 Task: Create a due date automation trigger when advanced on, on the tuesday of the week before a card is due add fields without custom field "Resume" set at 11:00 AM.
Action: Mouse moved to (1153, 92)
Screenshot: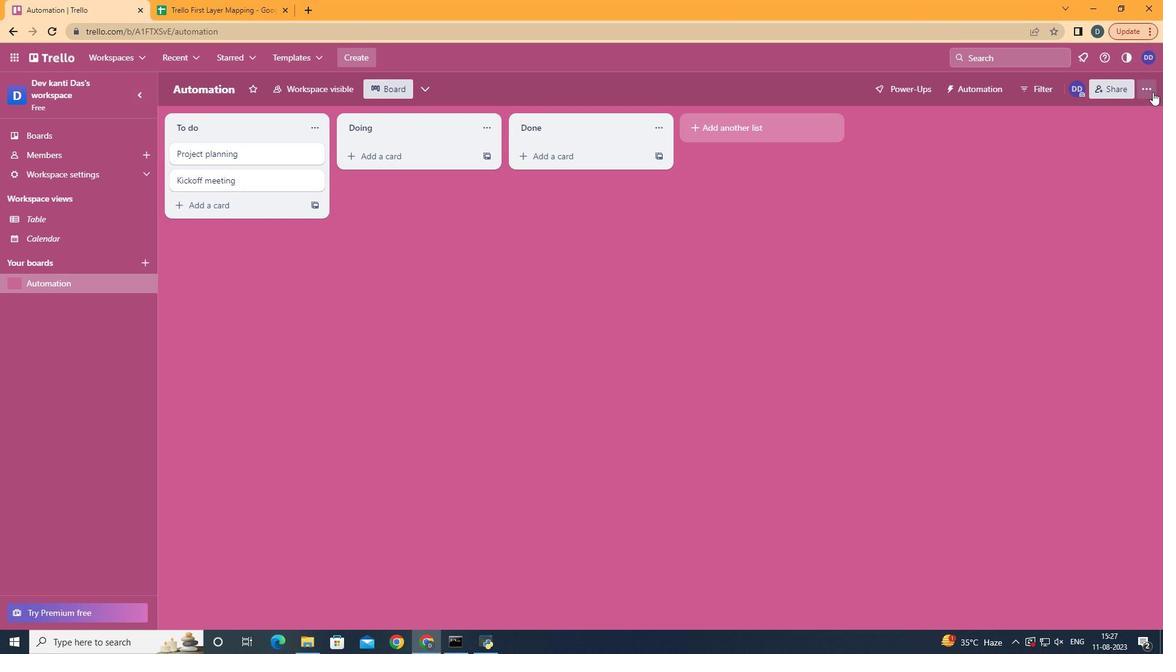 
Action: Mouse pressed left at (1153, 92)
Screenshot: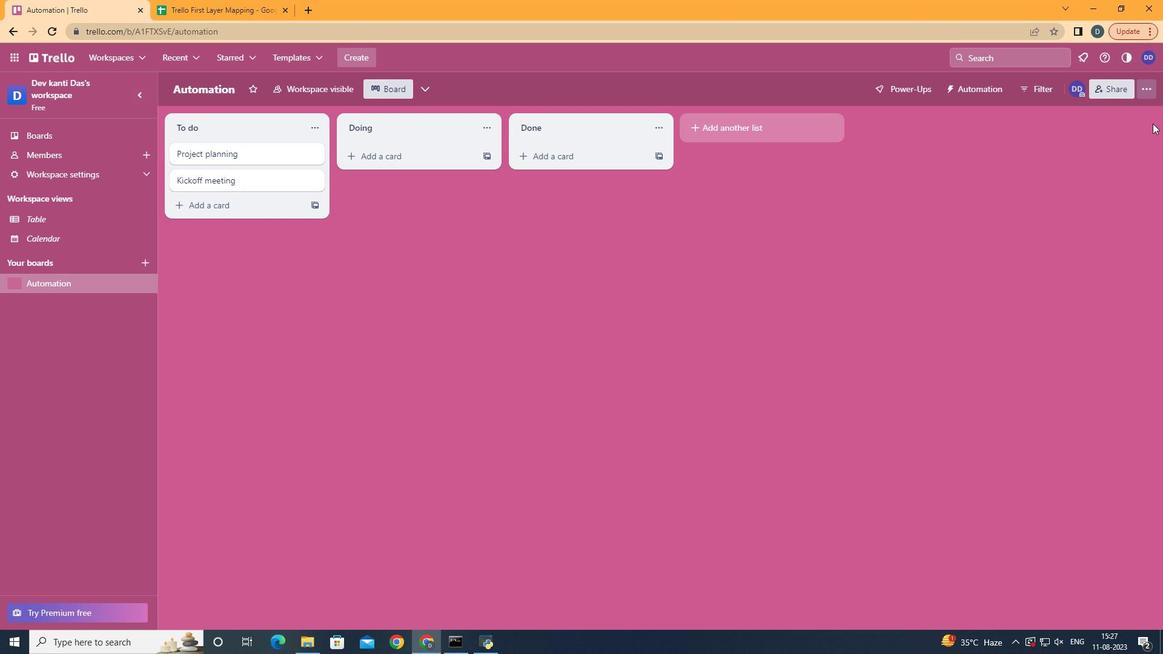 
Action: Mouse moved to (1064, 264)
Screenshot: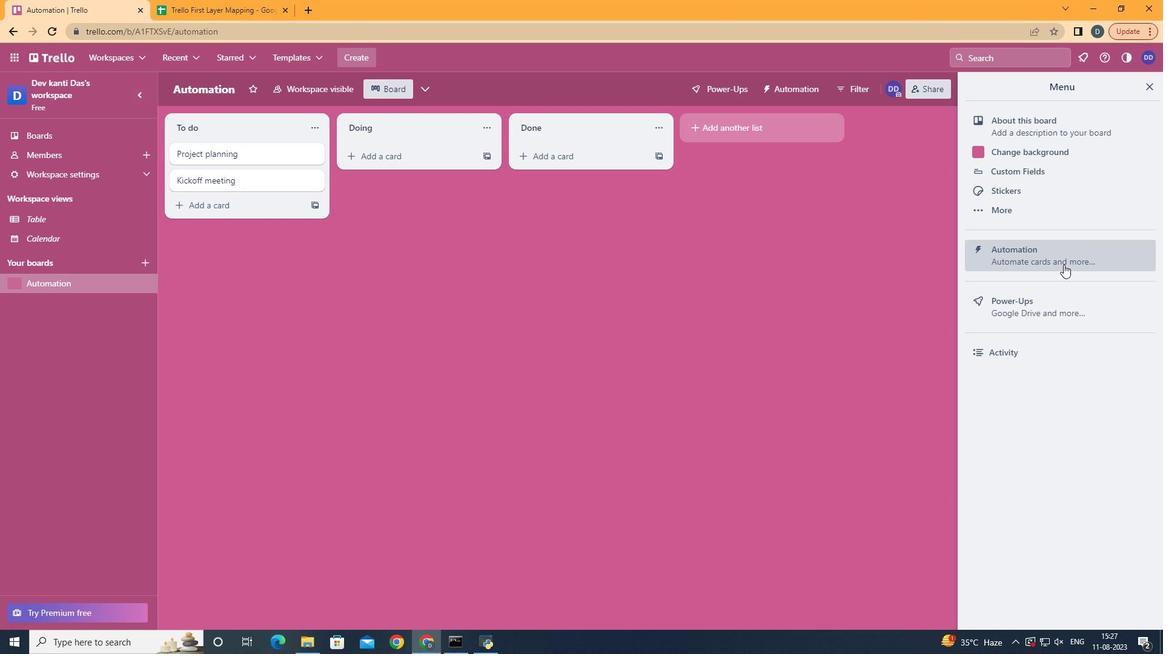 
Action: Mouse pressed left at (1064, 264)
Screenshot: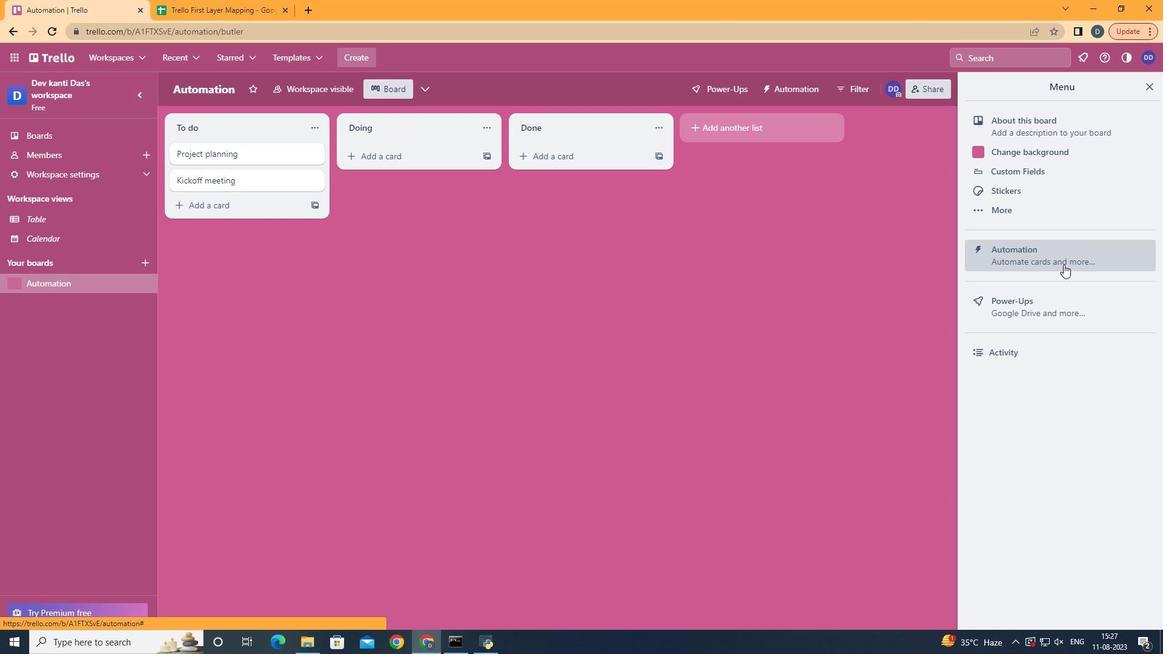 
Action: Mouse moved to (244, 245)
Screenshot: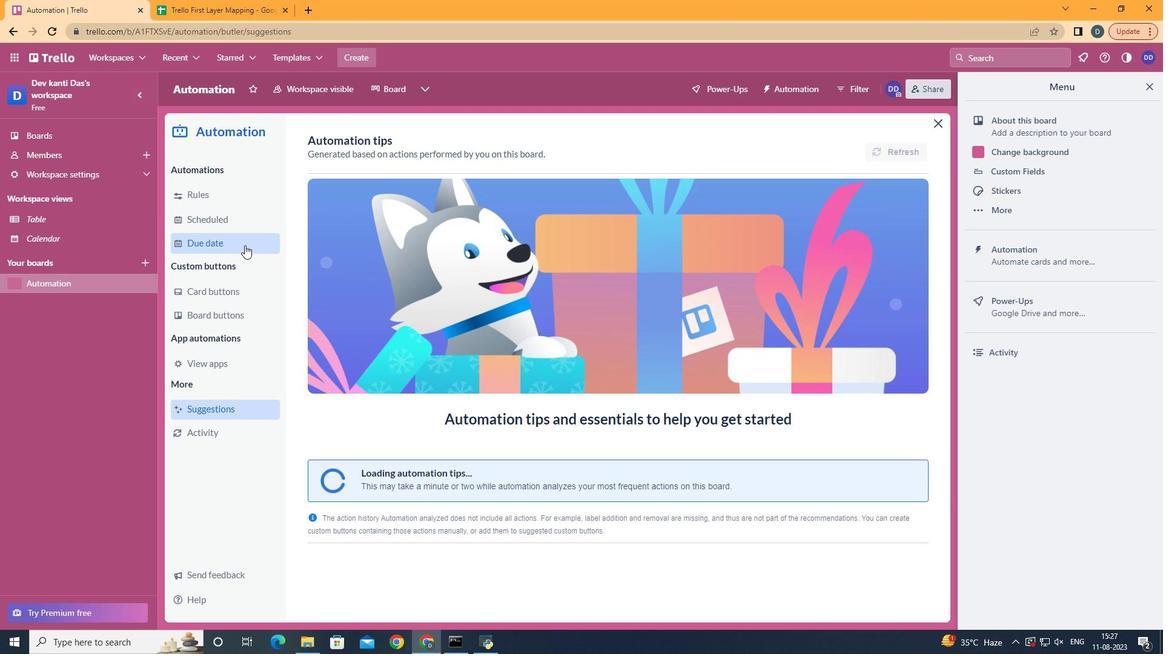 
Action: Mouse pressed left at (244, 245)
Screenshot: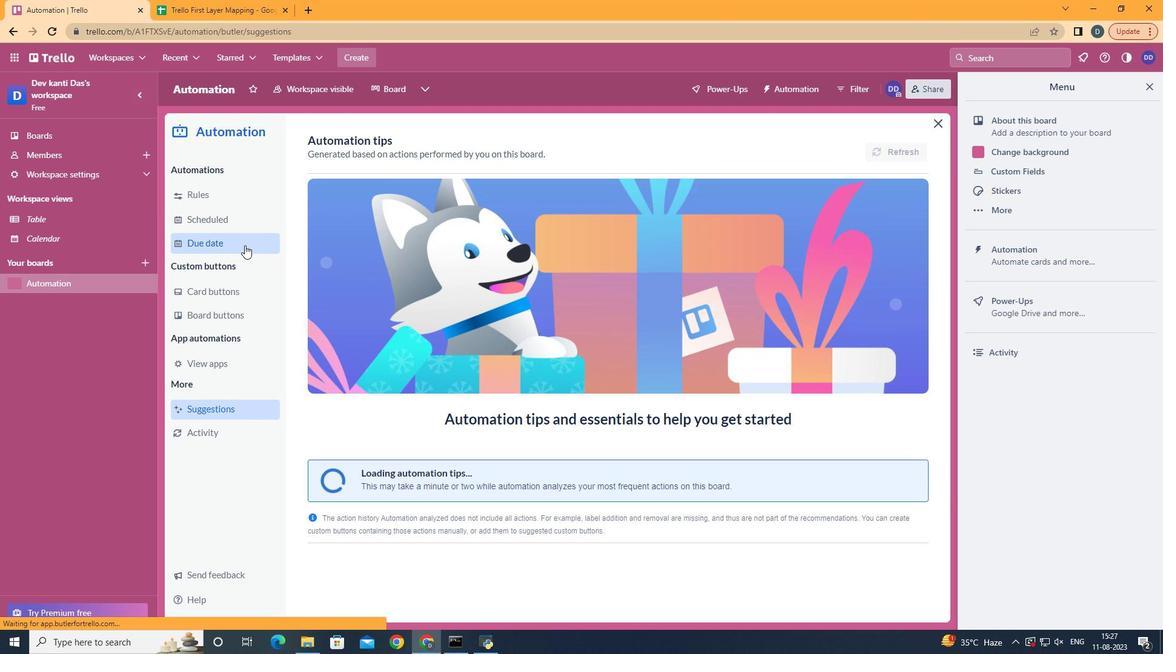 
Action: Mouse moved to (849, 144)
Screenshot: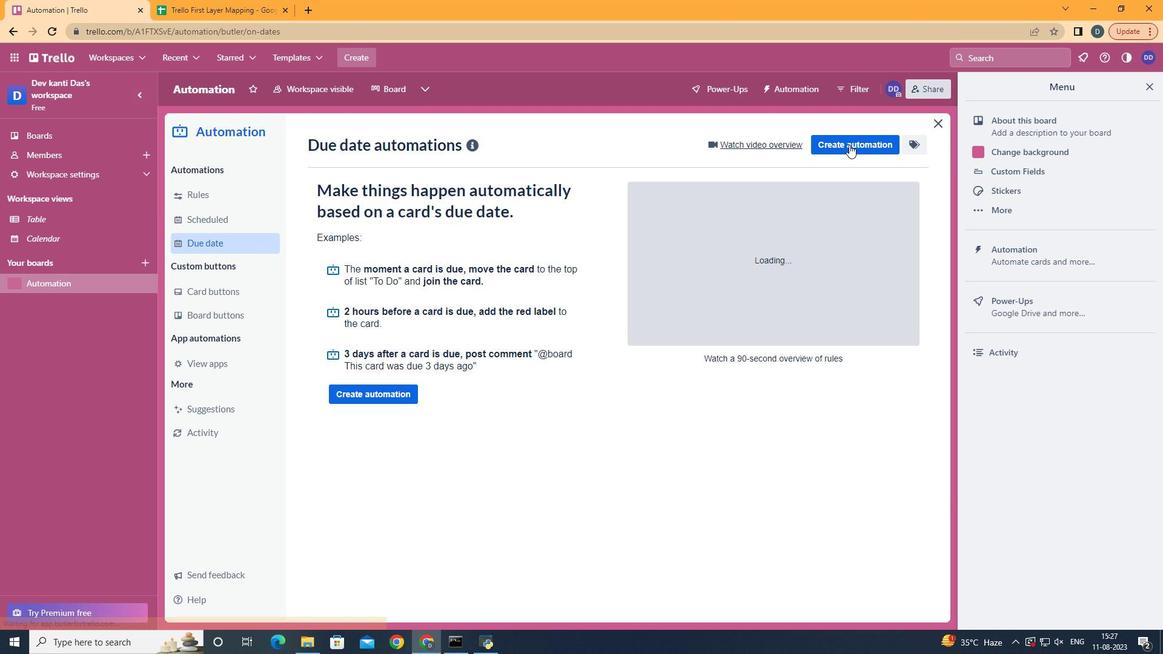 
Action: Mouse pressed left at (849, 144)
Screenshot: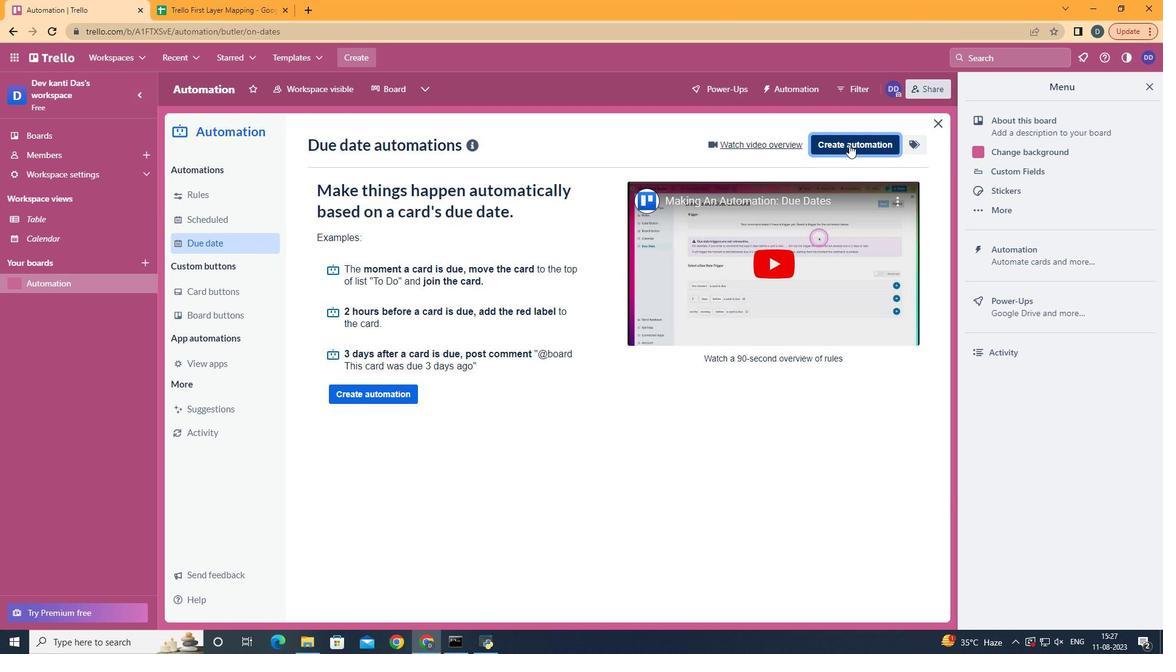 
Action: Mouse moved to (626, 257)
Screenshot: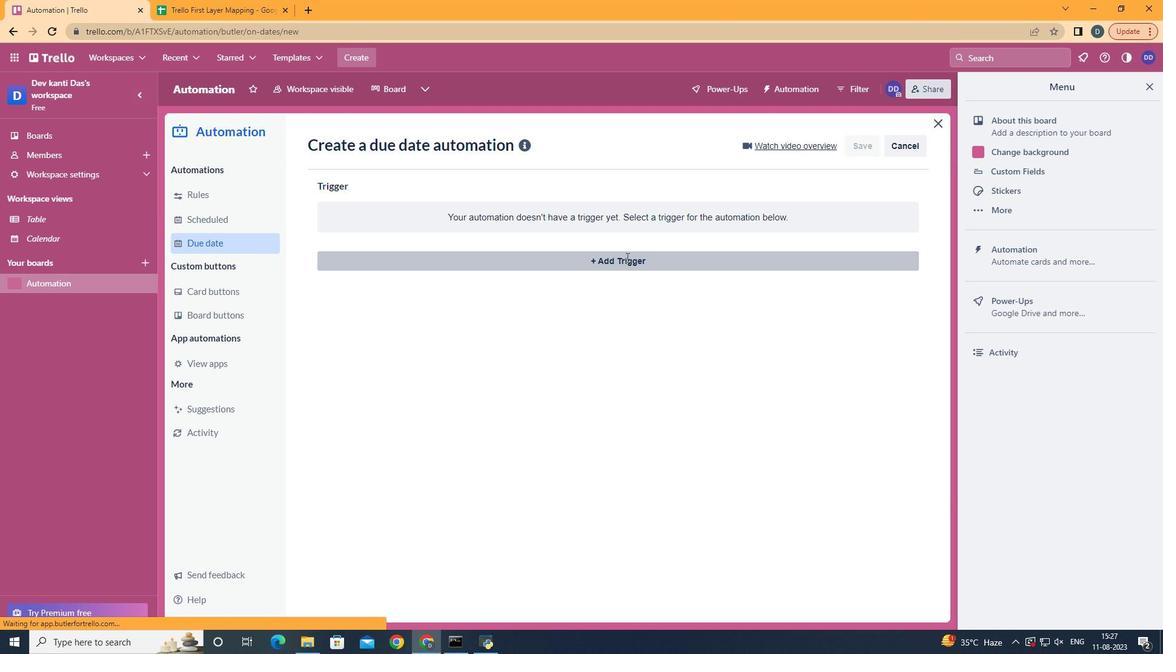 
Action: Mouse pressed left at (626, 257)
Screenshot: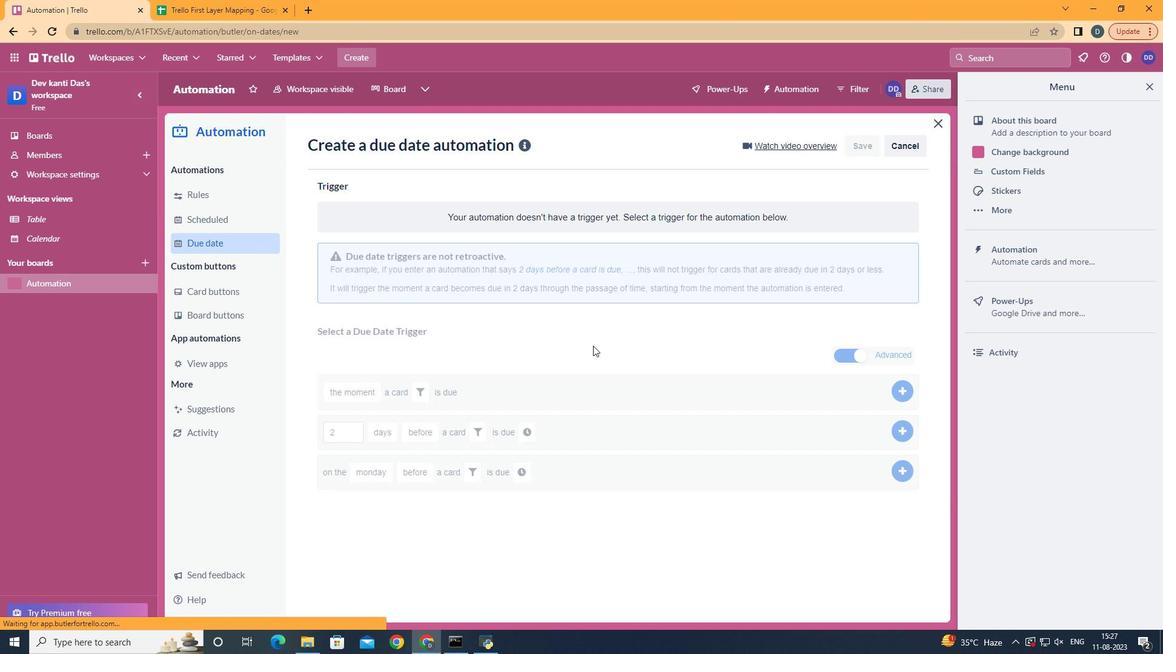 
Action: Mouse moved to (402, 346)
Screenshot: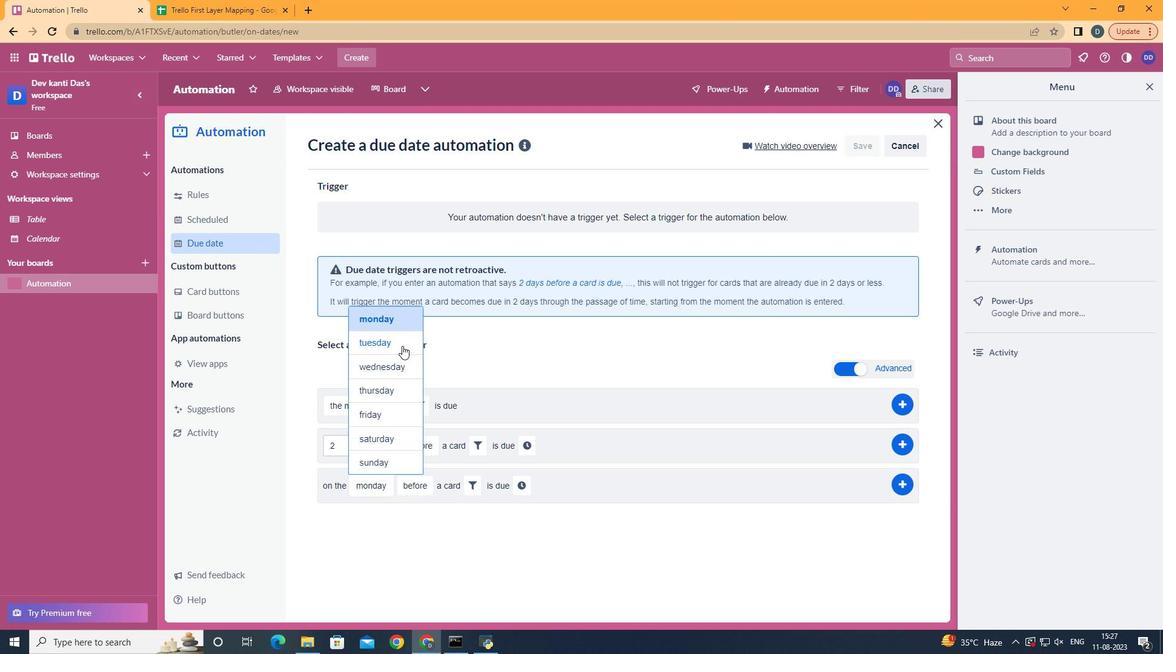 
Action: Mouse pressed left at (402, 346)
Screenshot: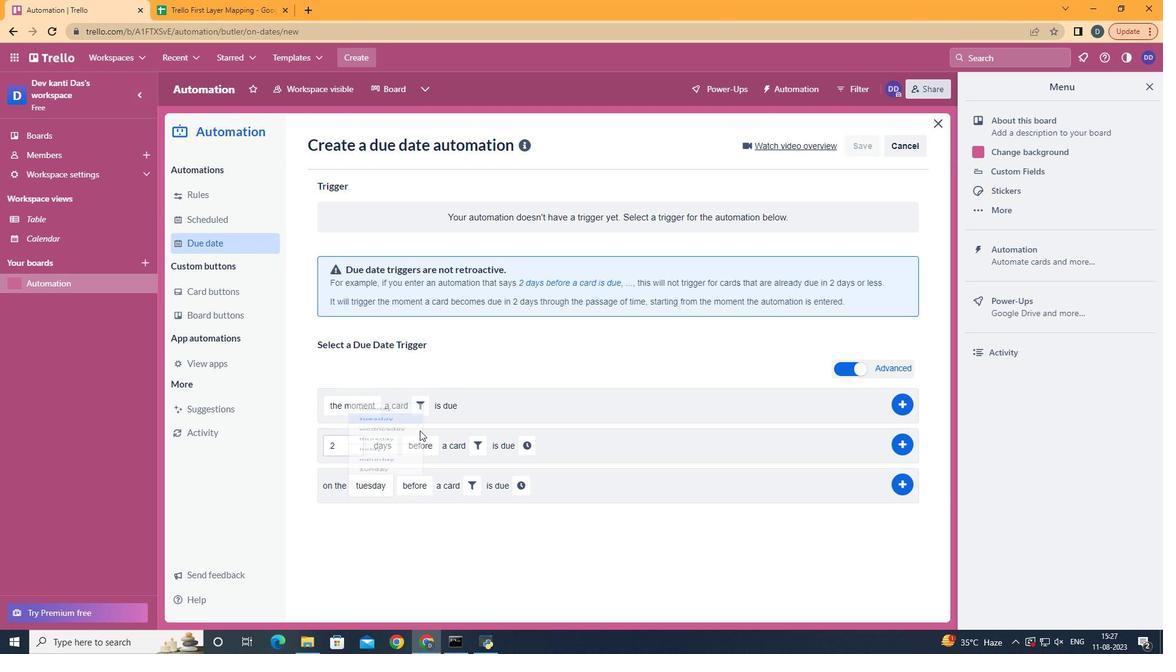 
Action: Mouse moved to (445, 582)
Screenshot: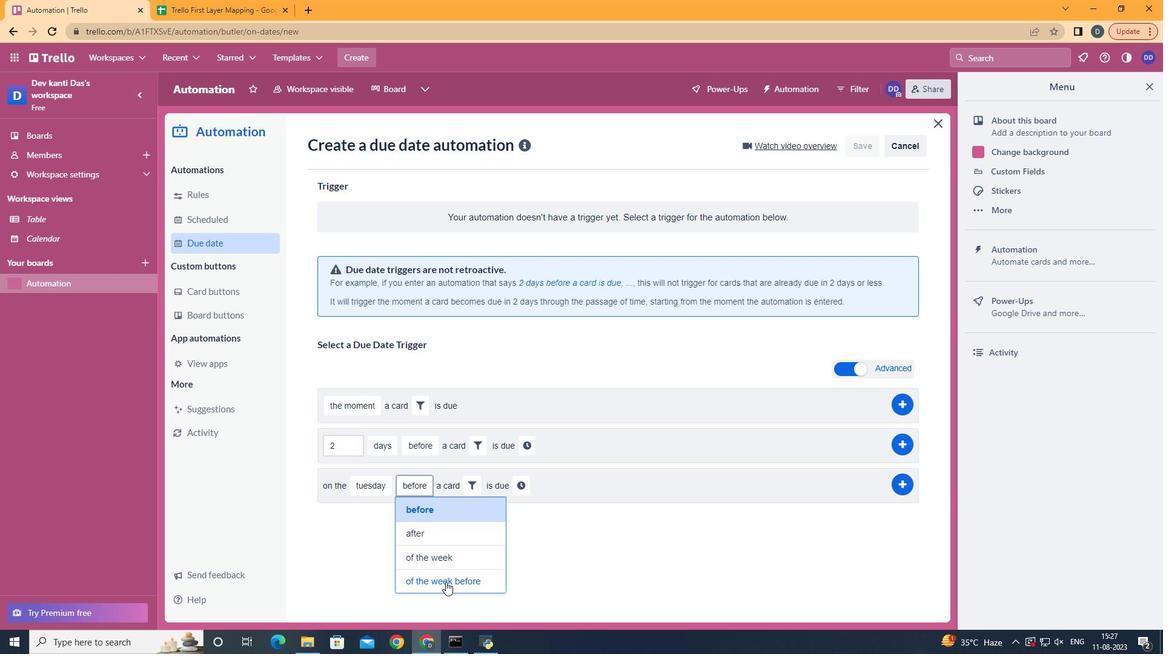 
Action: Mouse pressed left at (445, 582)
Screenshot: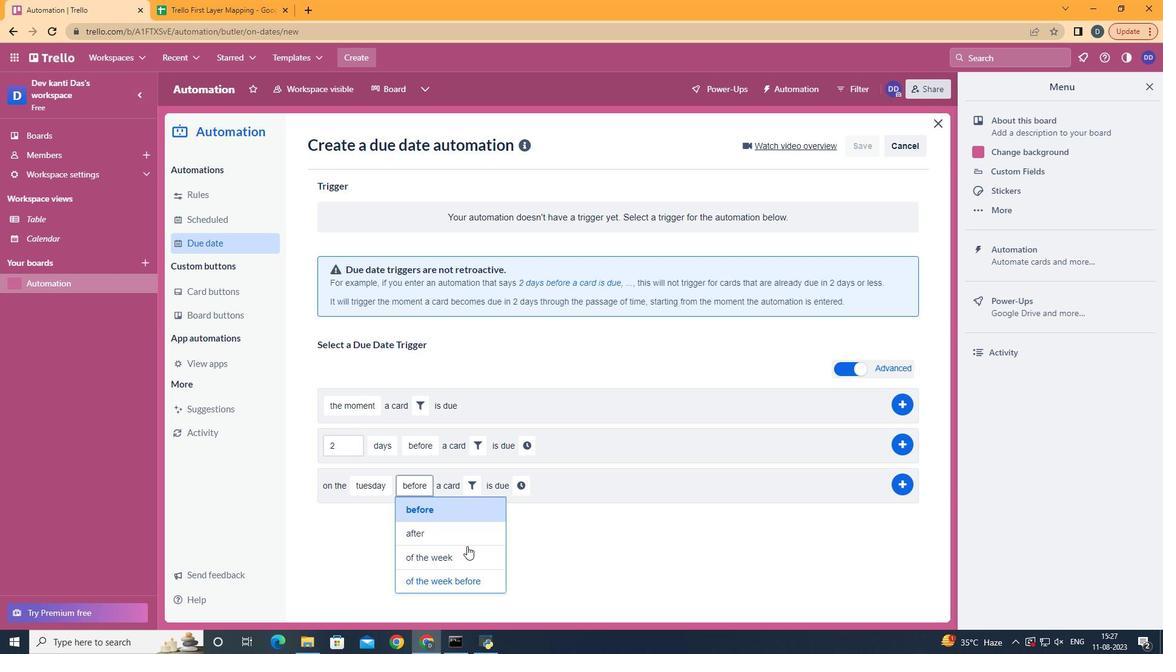 
Action: Mouse moved to (522, 489)
Screenshot: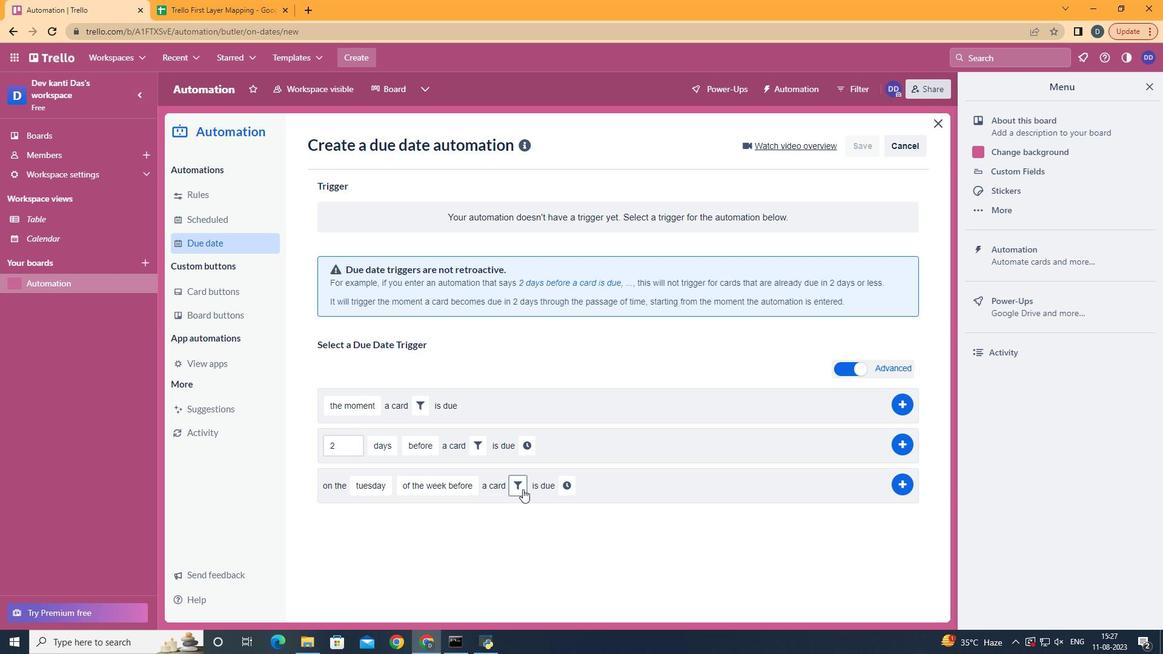 
Action: Mouse pressed left at (522, 489)
Screenshot: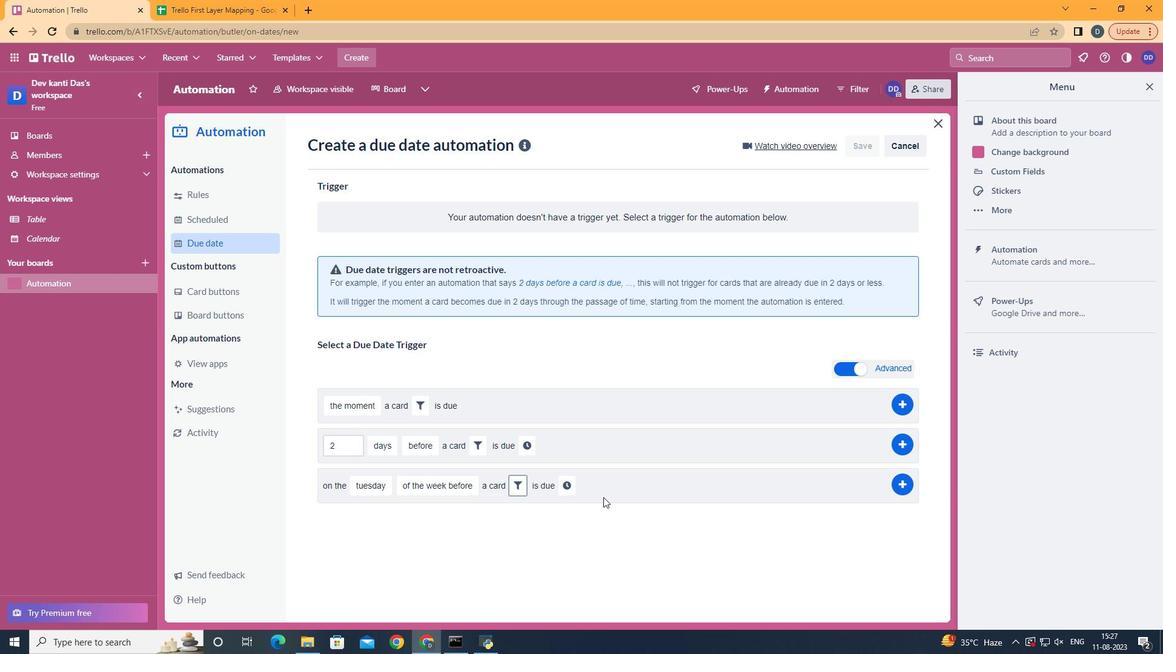 
Action: Mouse moved to (708, 515)
Screenshot: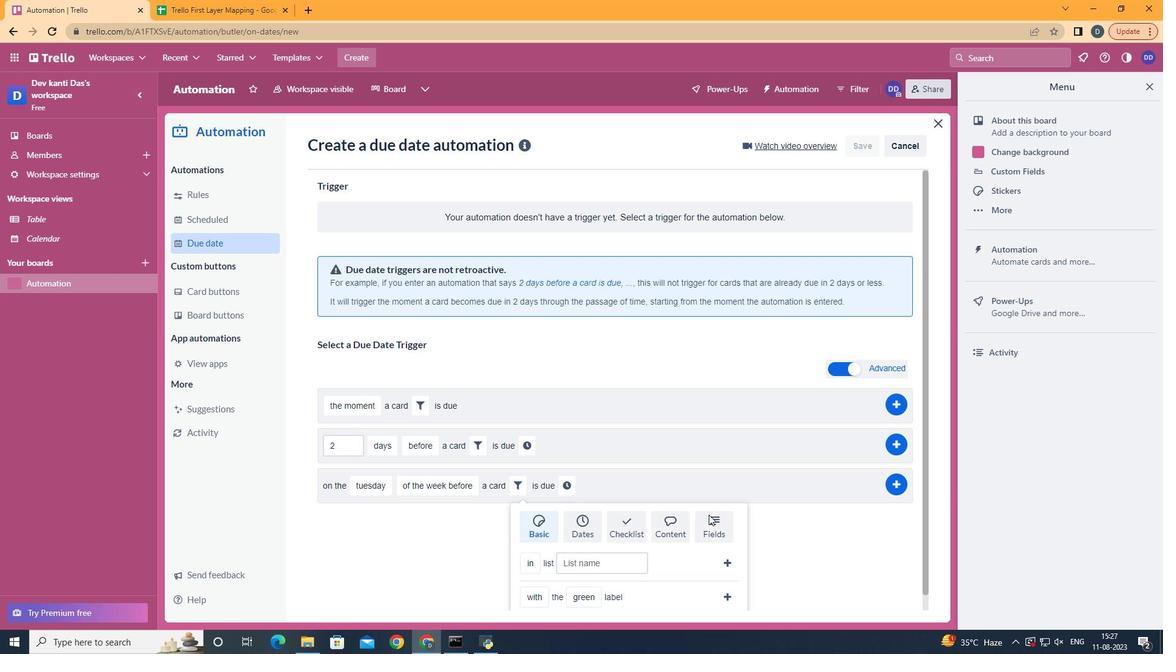 
Action: Mouse pressed left at (708, 515)
Screenshot: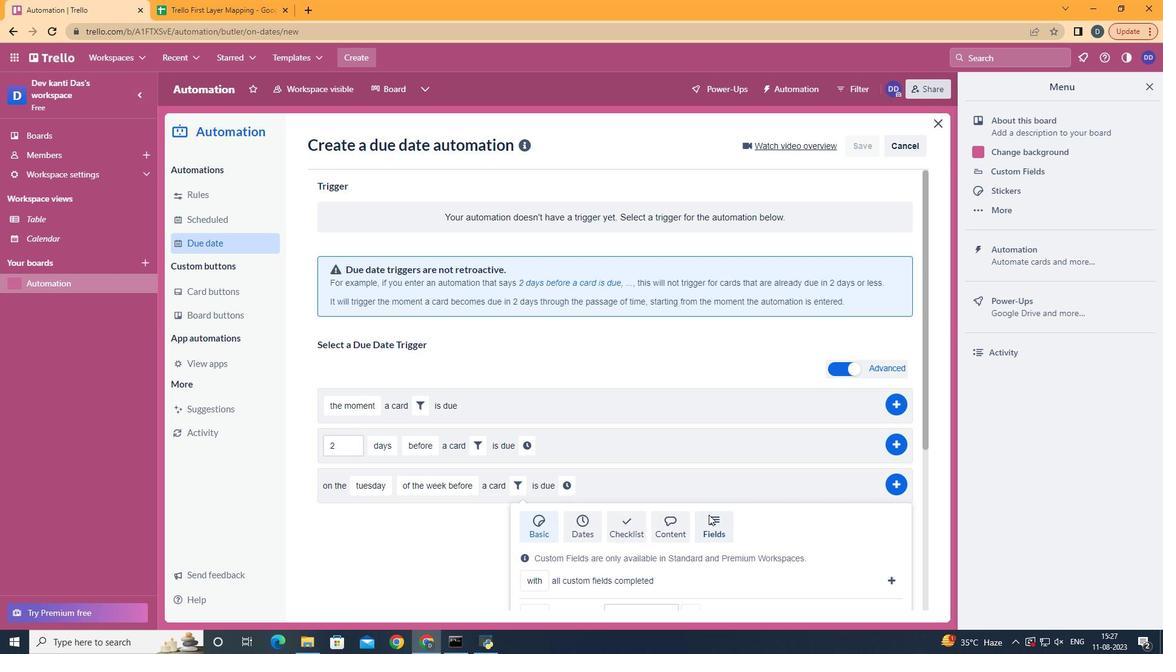 
Action: Mouse scrolled (708, 514) with delta (0, 0)
Screenshot: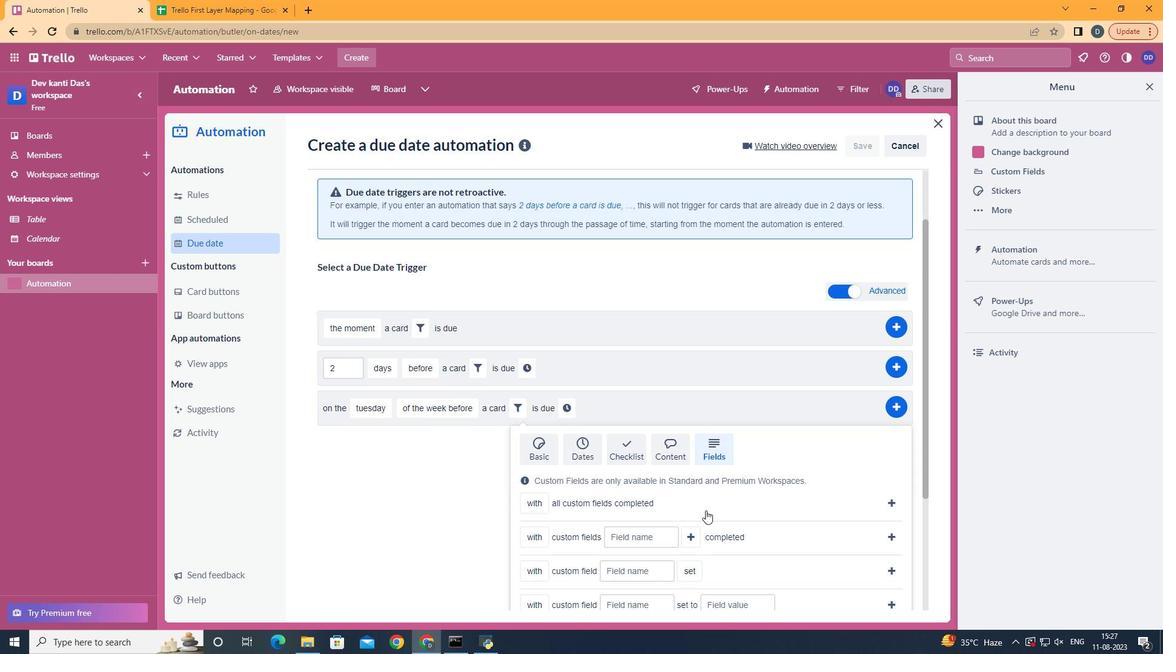 
Action: Mouse scrolled (708, 514) with delta (0, 0)
Screenshot: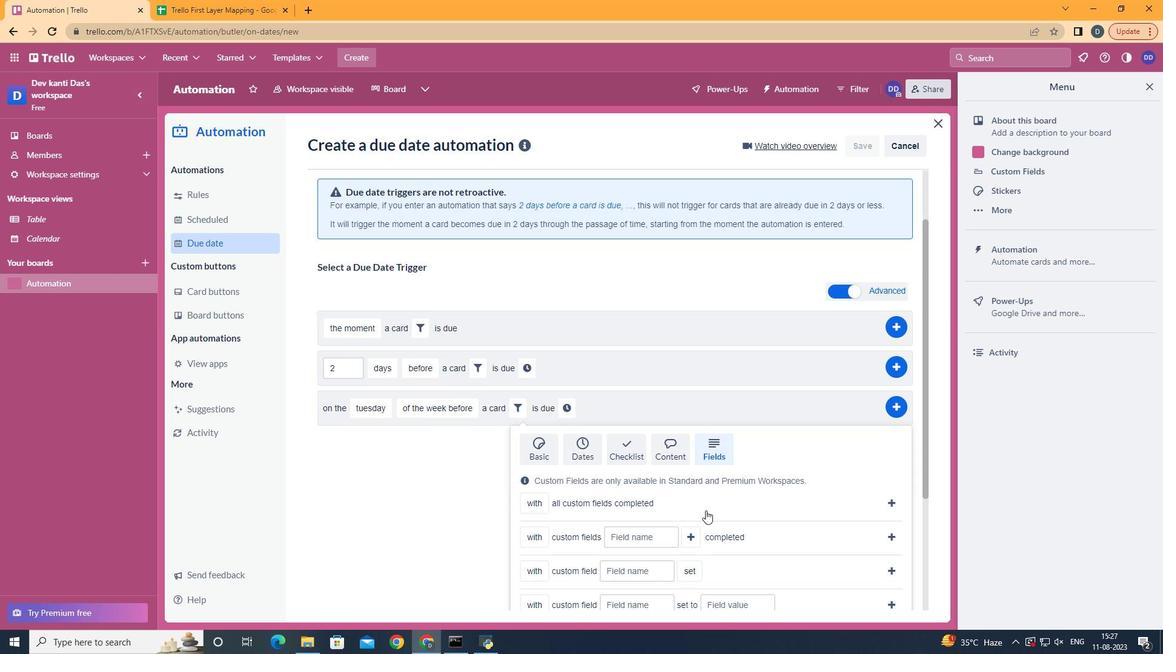 
Action: Mouse scrolled (708, 514) with delta (0, 0)
Screenshot: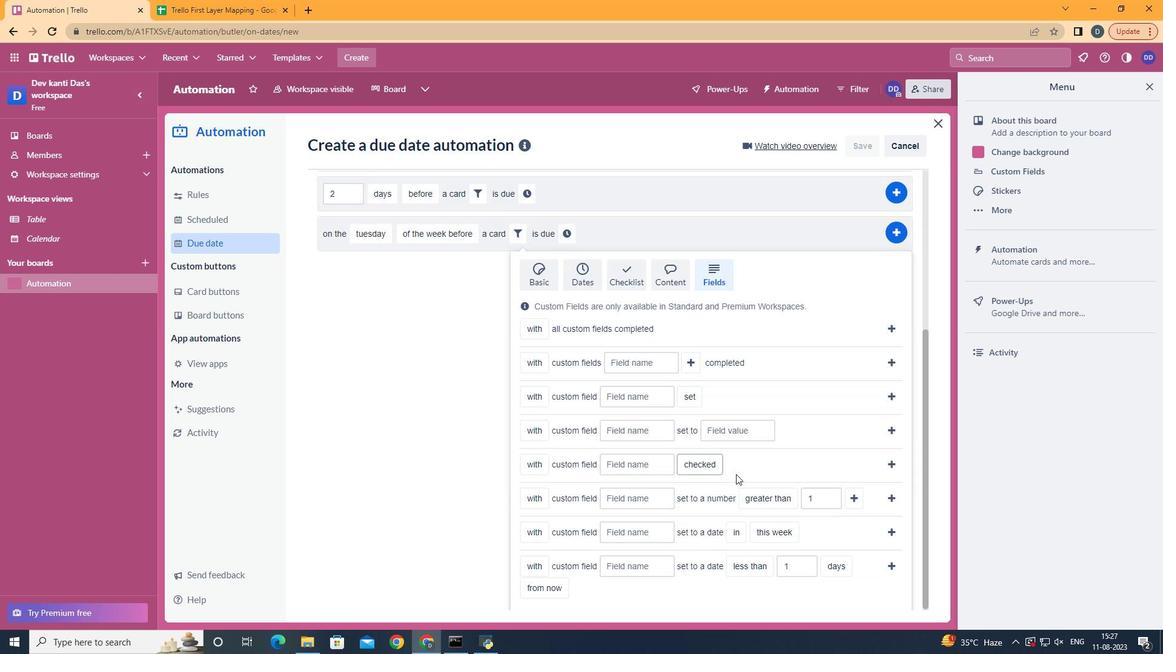 
Action: Mouse scrolled (708, 514) with delta (0, 0)
Screenshot: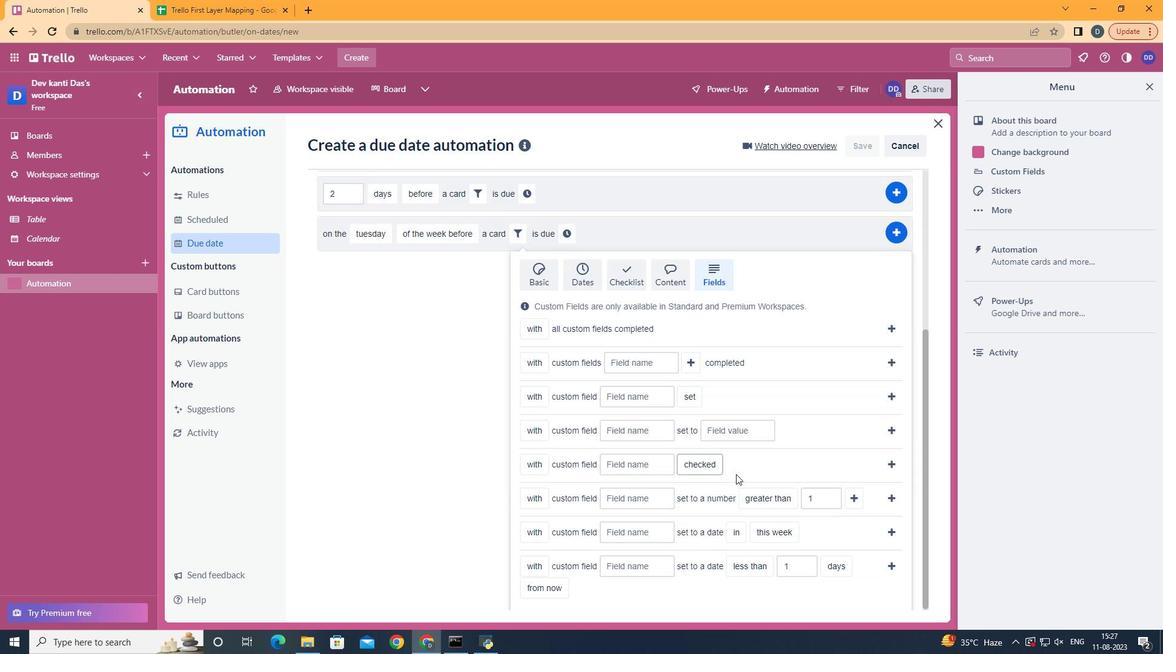 
Action: Mouse scrolled (708, 514) with delta (0, 0)
Screenshot: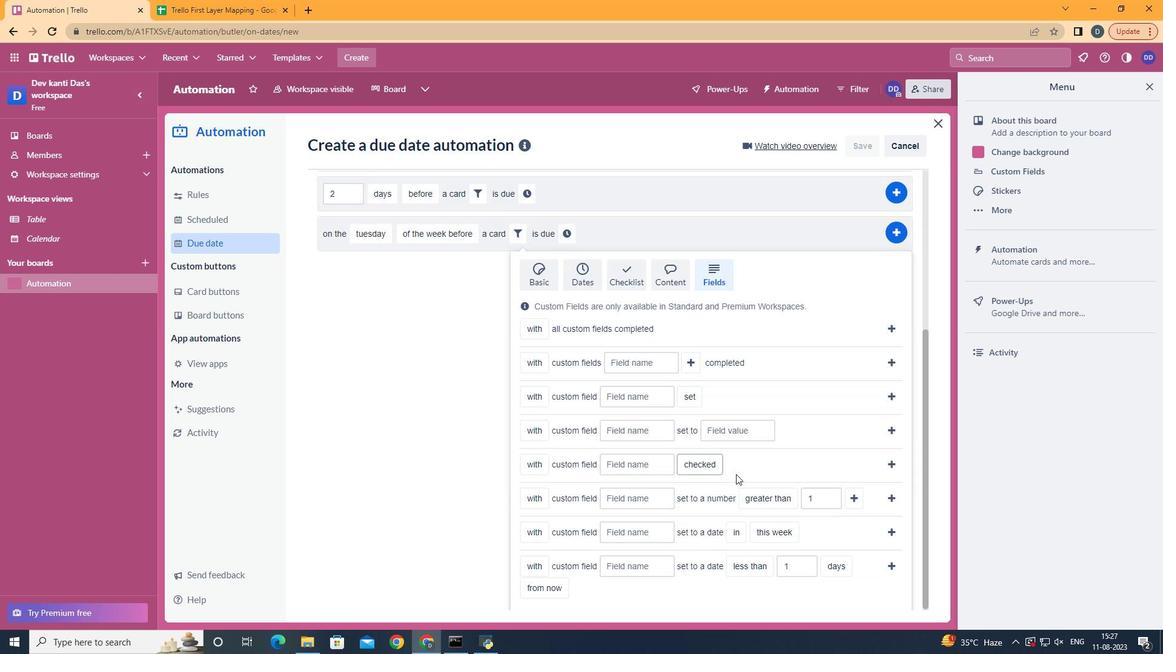 
Action: Mouse moved to (545, 440)
Screenshot: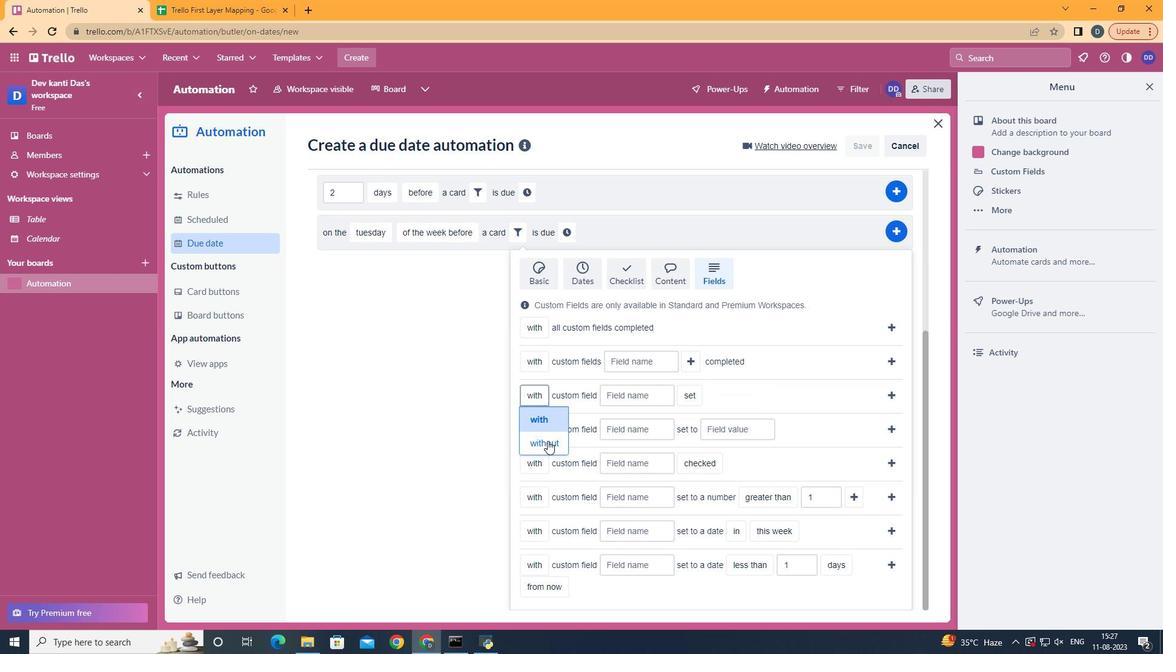 
Action: Mouse pressed left at (545, 440)
Screenshot: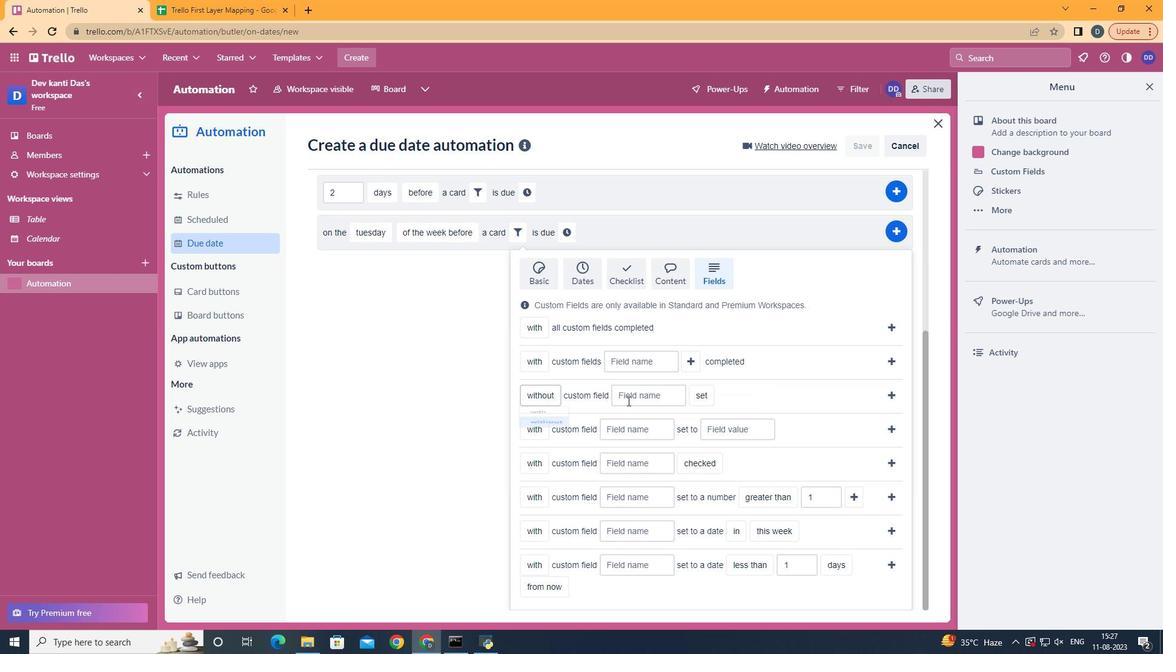 
Action: Mouse moved to (643, 395)
Screenshot: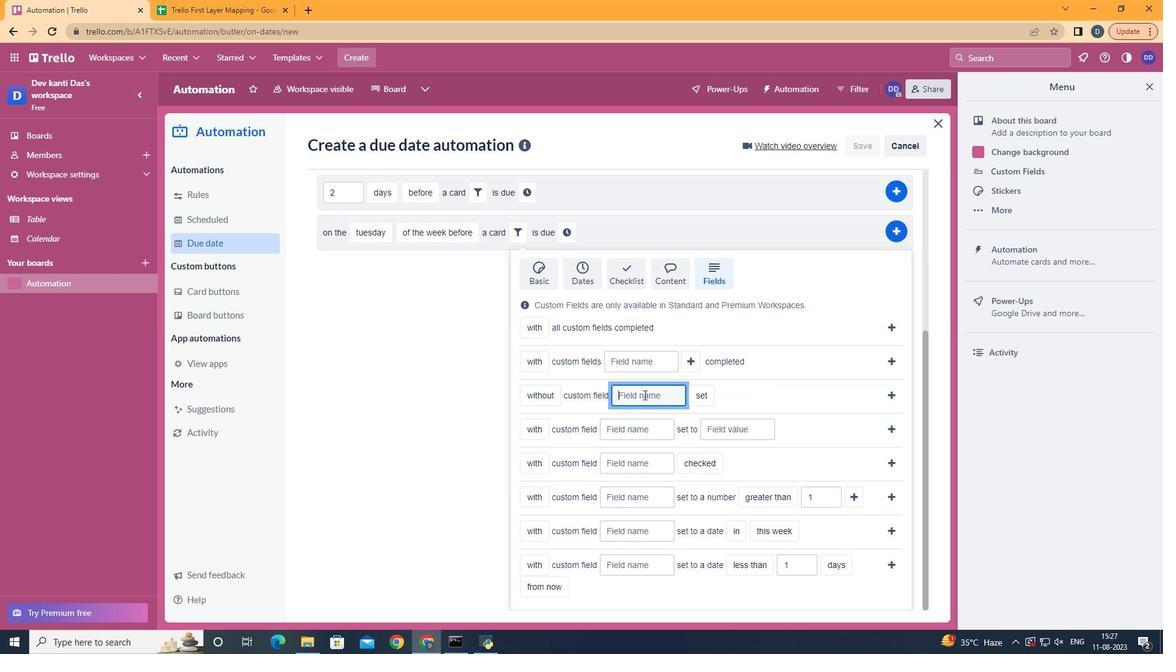 
Action: Mouse pressed left at (643, 395)
Screenshot: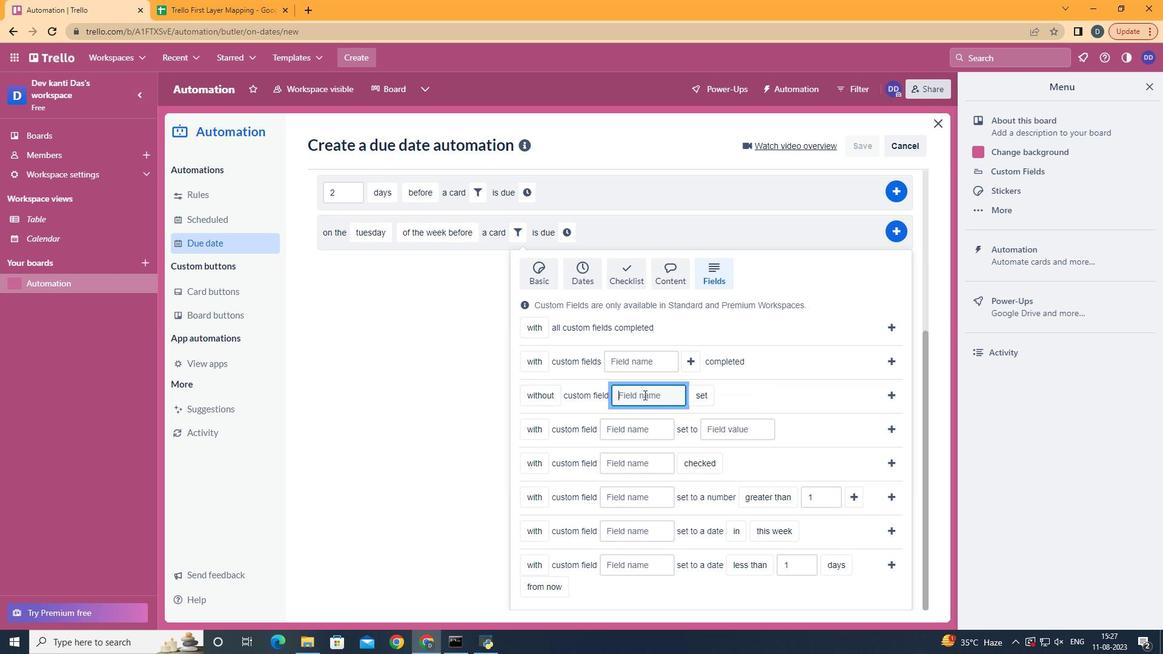 
Action: Mouse moved to (644, 395)
Screenshot: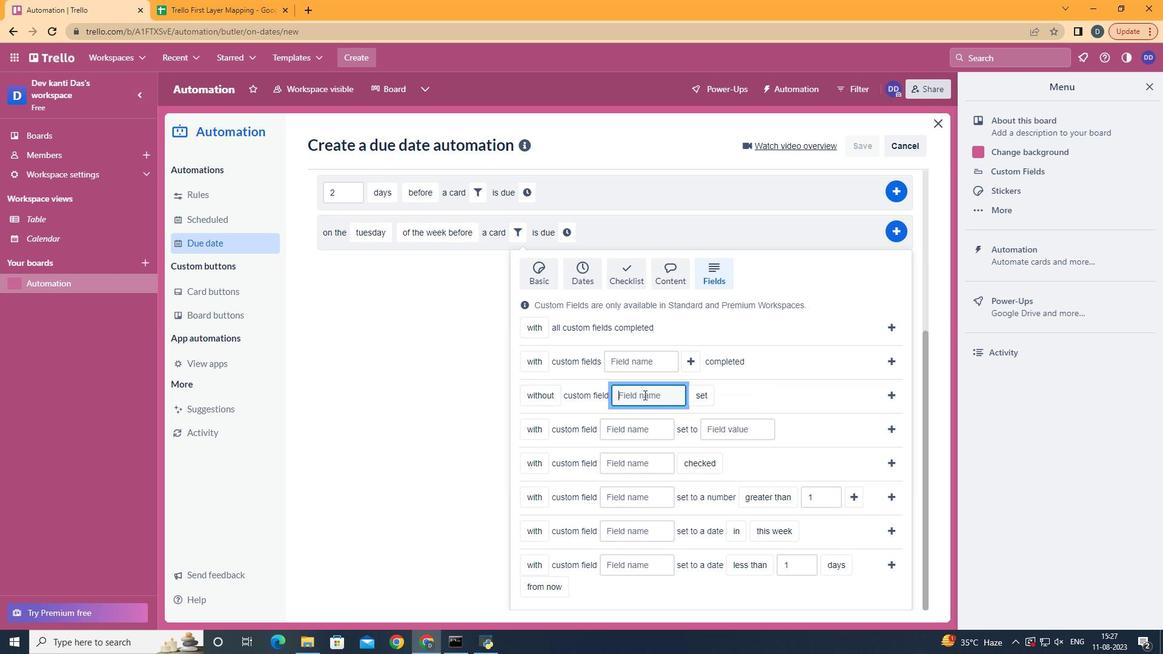 
Action: Key pressed <Key.shift>Resume
Screenshot: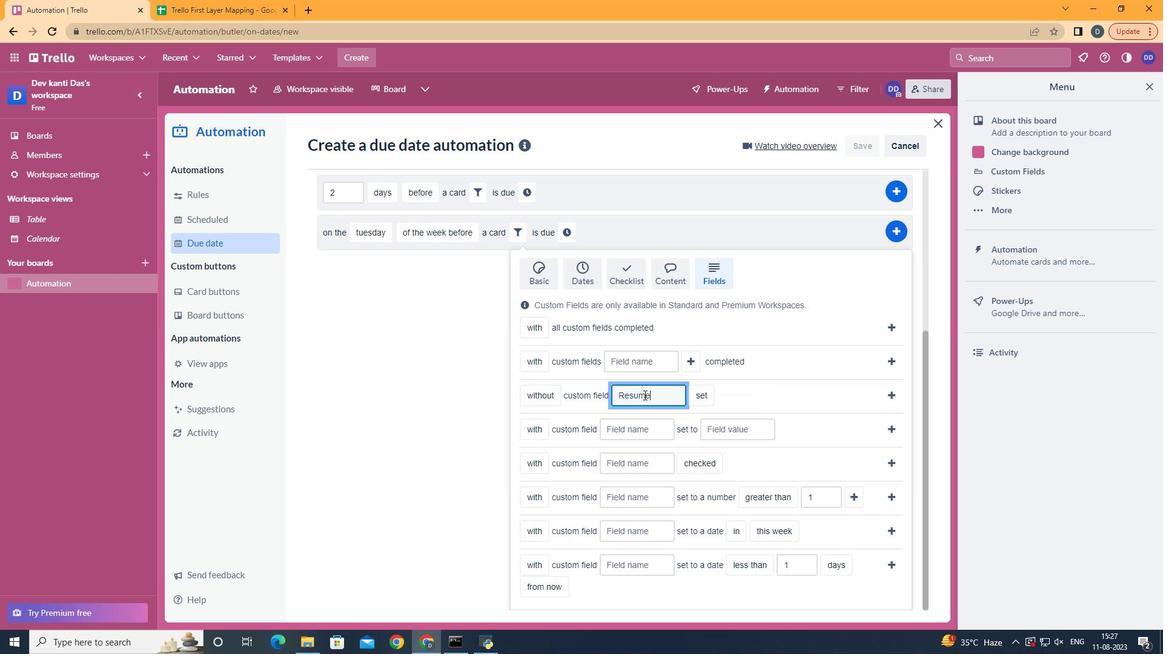 
Action: Mouse moved to (888, 392)
Screenshot: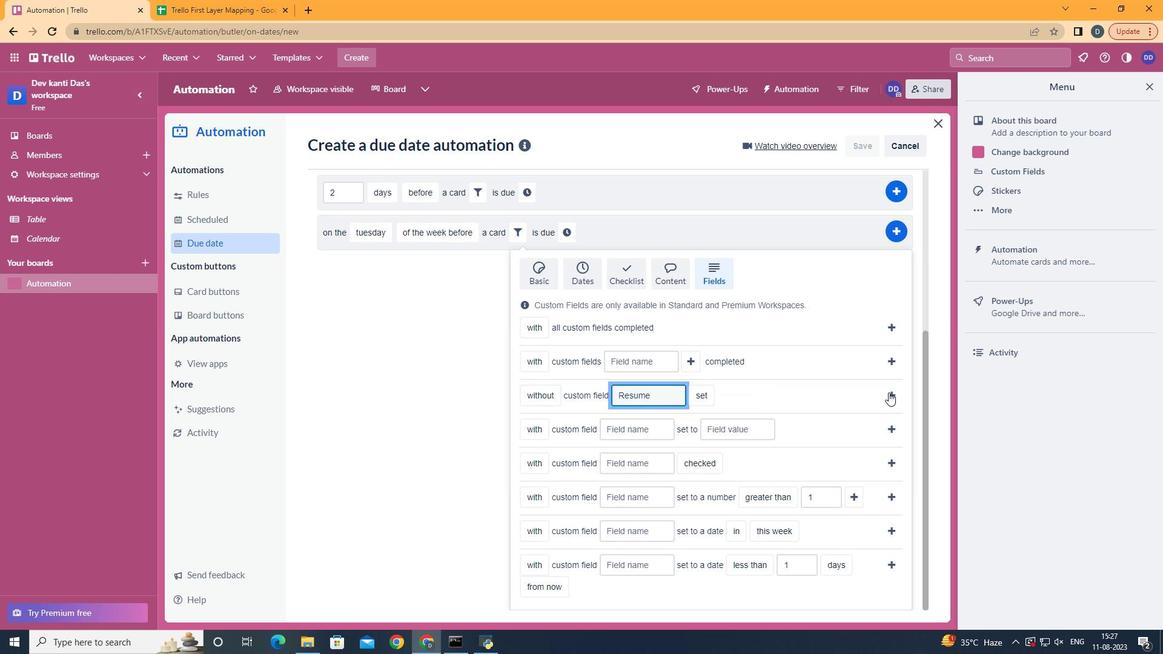 
Action: Mouse pressed left at (888, 392)
Screenshot: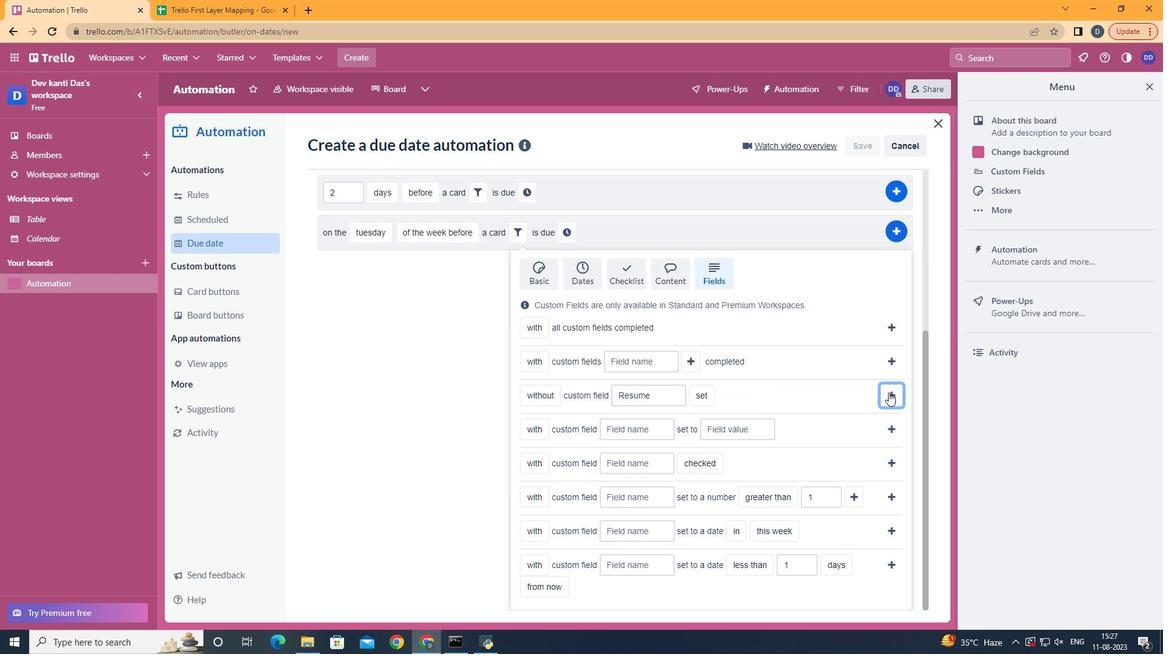 
Action: Mouse moved to (721, 508)
Screenshot: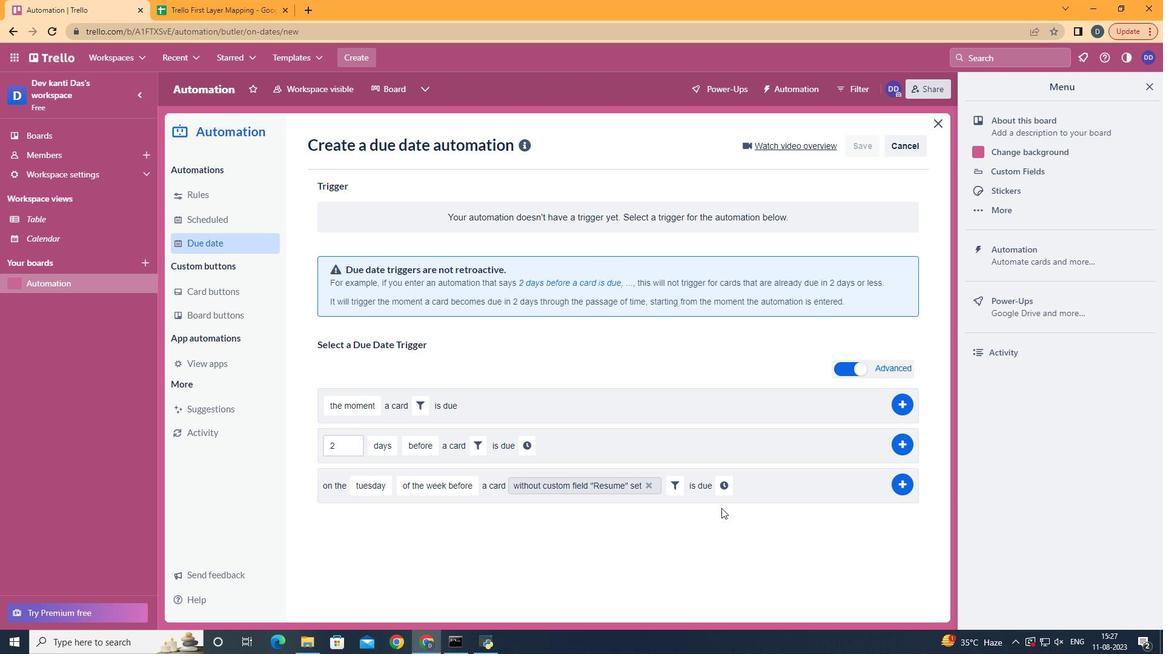 
Action: Mouse pressed left at (721, 508)
Screenshot: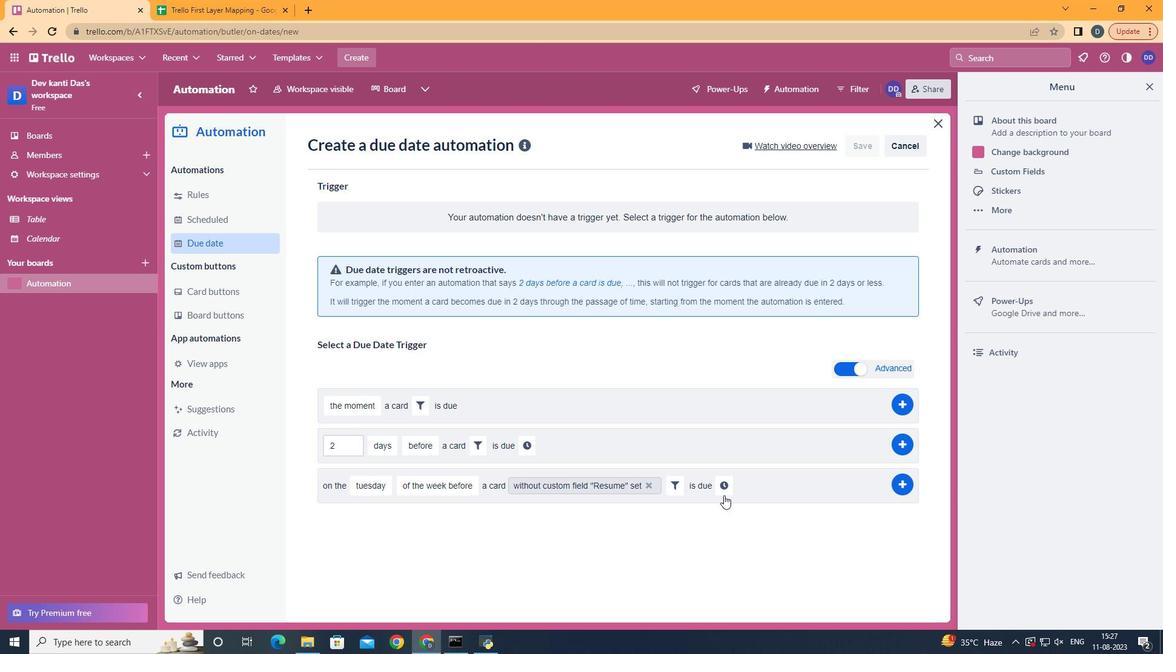 
Action: Mouse moved to (724, 488)
Screenshot: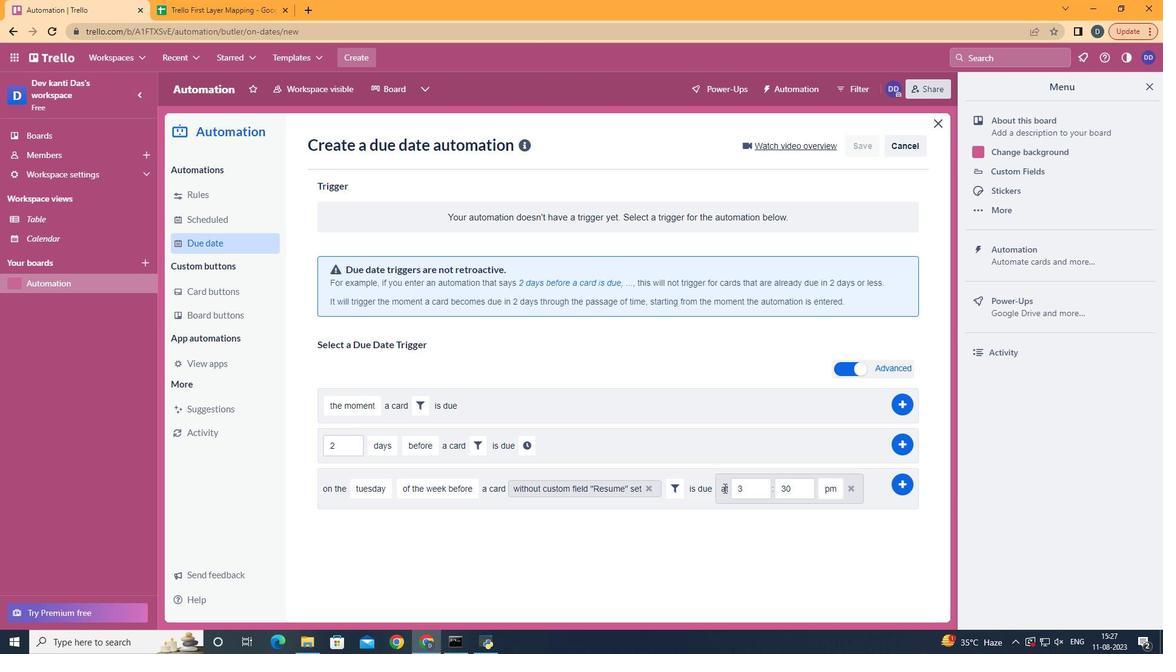 
Action: Mouse pressed left at (724, 488)
Screenshot: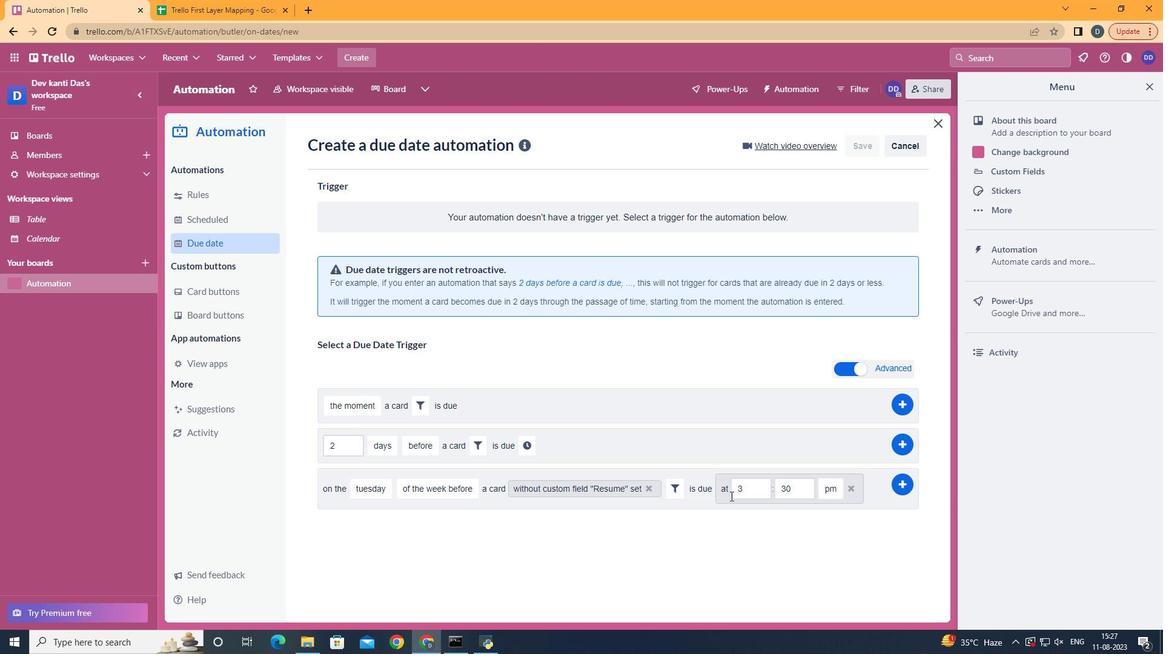 
Action: Mouse moved to (759, 493)
Screenshot: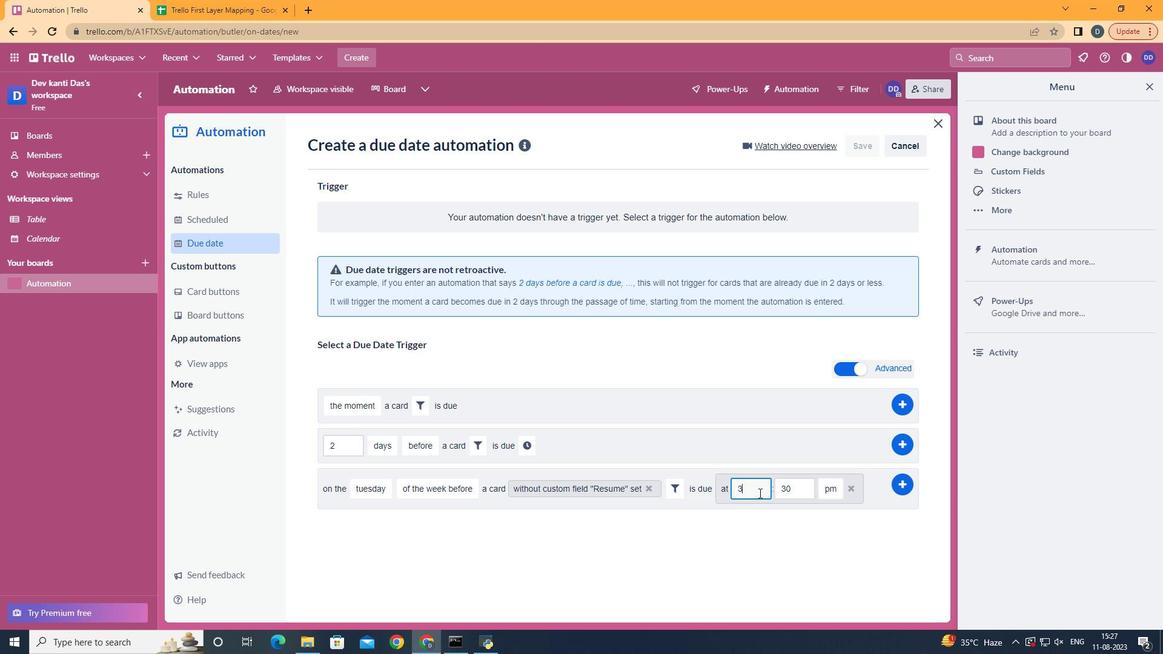
Action: Mouse pressed left at (759, 493)
Screenshot: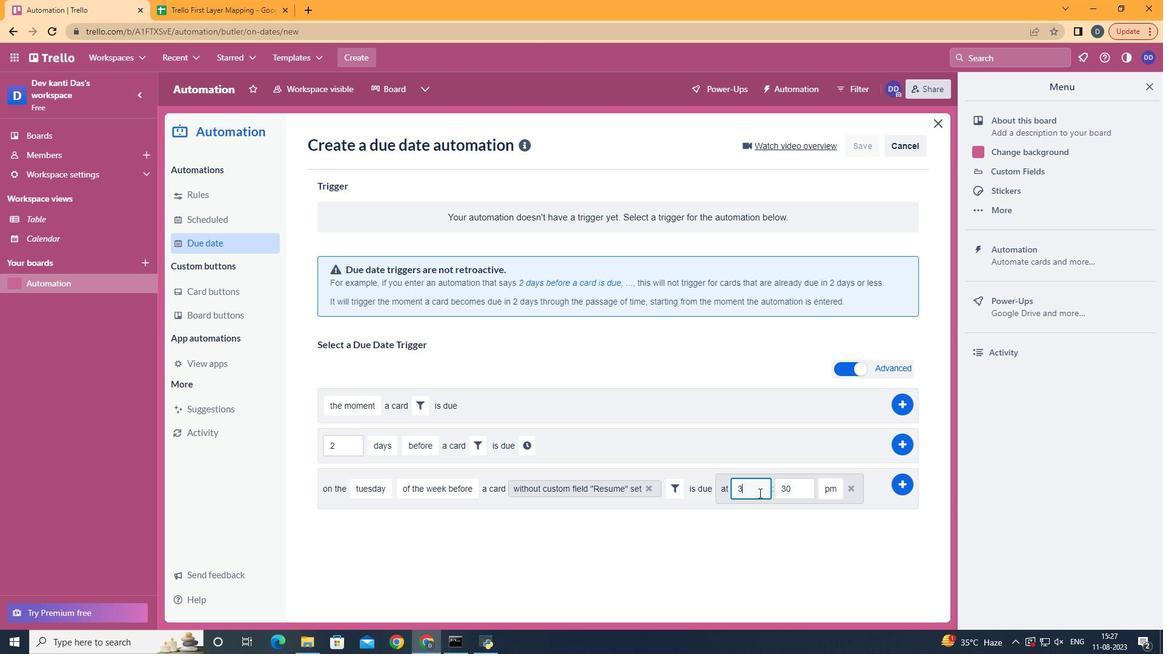 
Action: Key pressed <Key.backspace>11
Screenshot: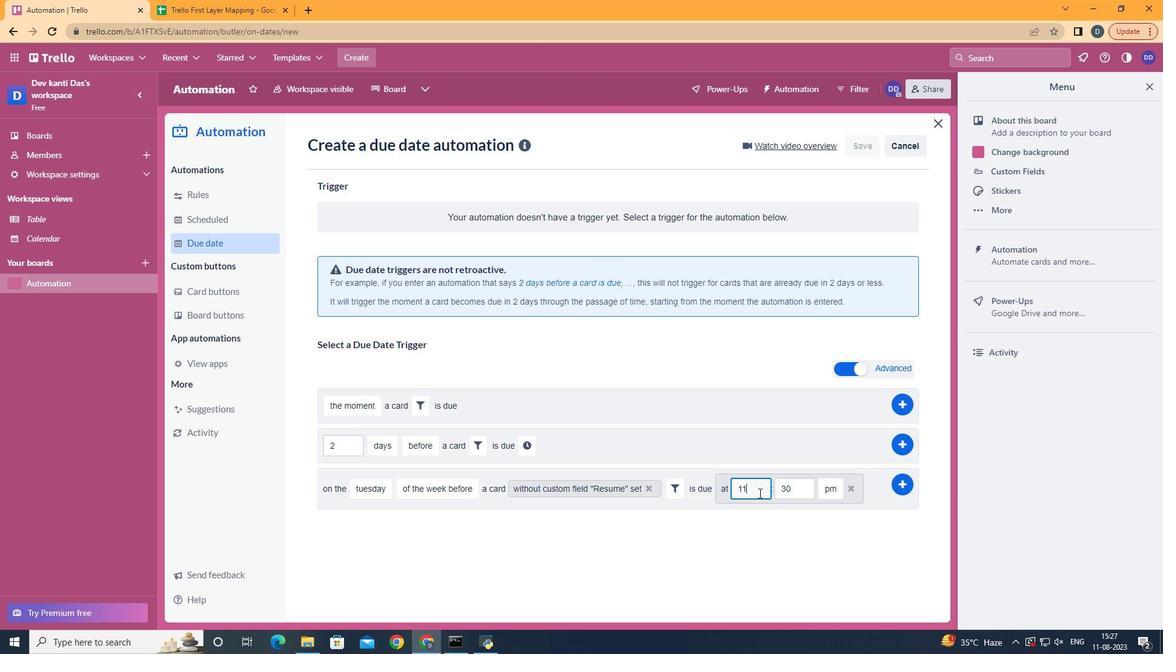 
Action: Mouse moved to (802, 484)
Screenshot: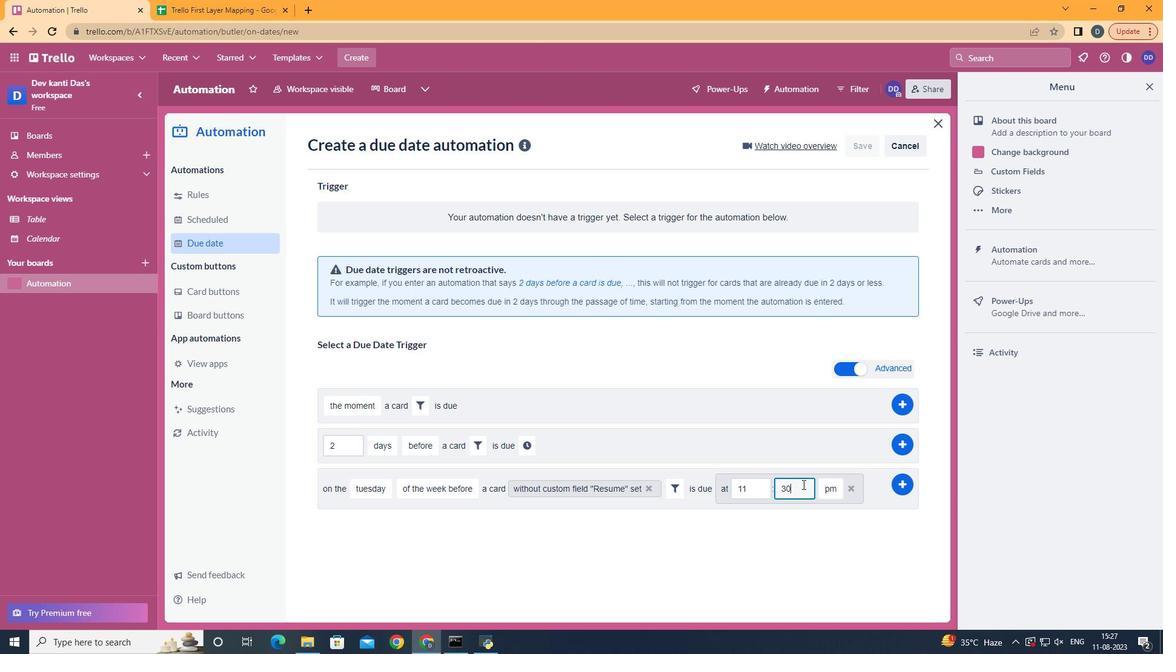 
Action: Mouse pressed left at (802, 484)
Screenshot: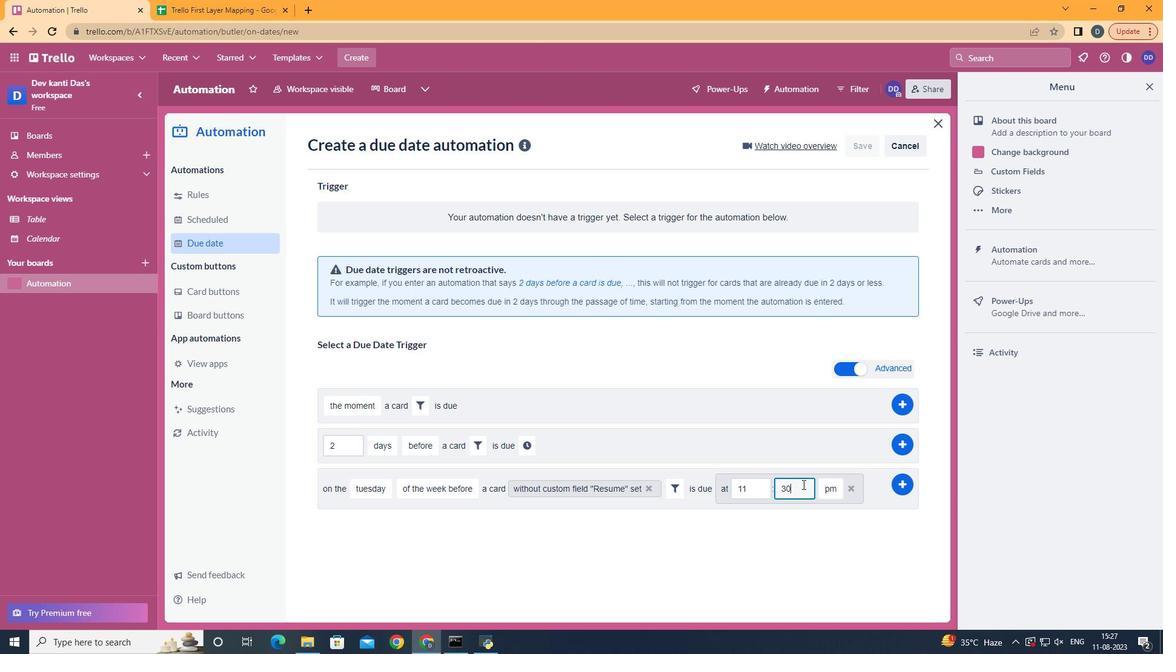 
Action: Key pressed <Key.backspace><Key.backspace>00
Screenshot: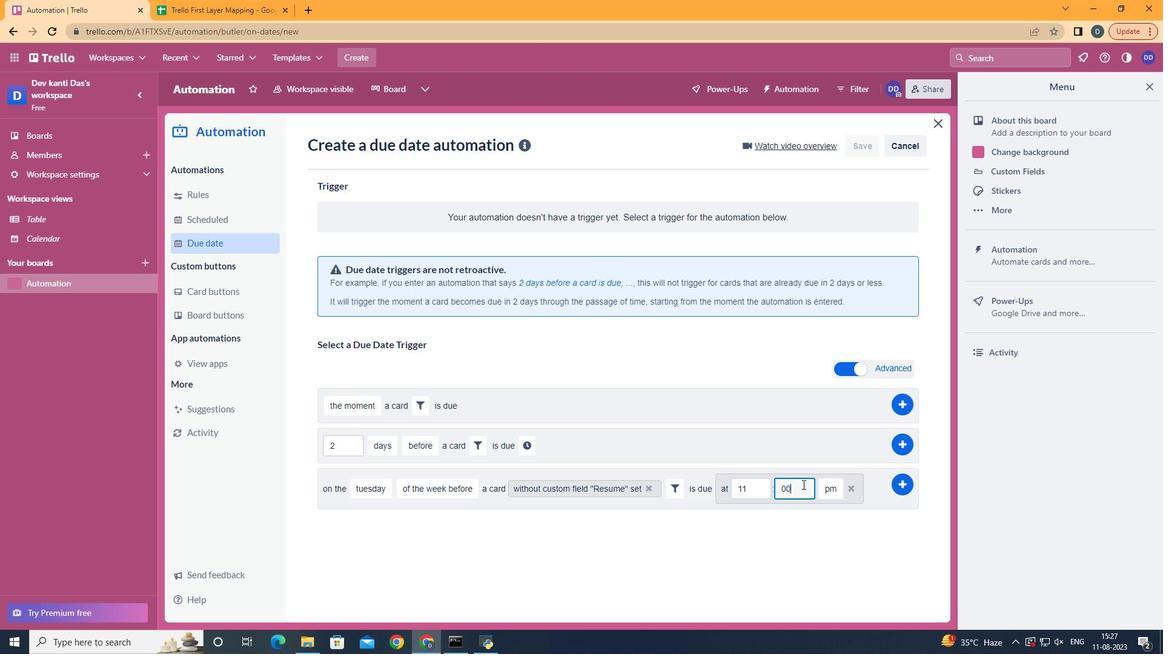 
Action: Mouse moved to (831, 506)
Screenshot: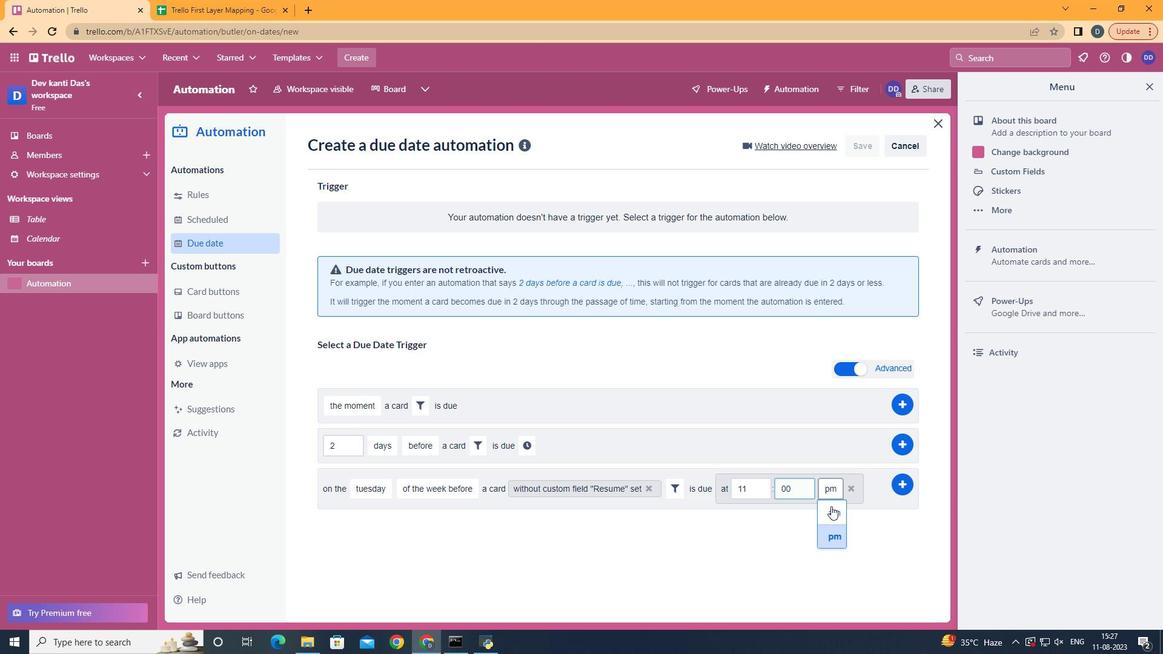
Action: Mouse pressed left at (831, 506)
Screenshot: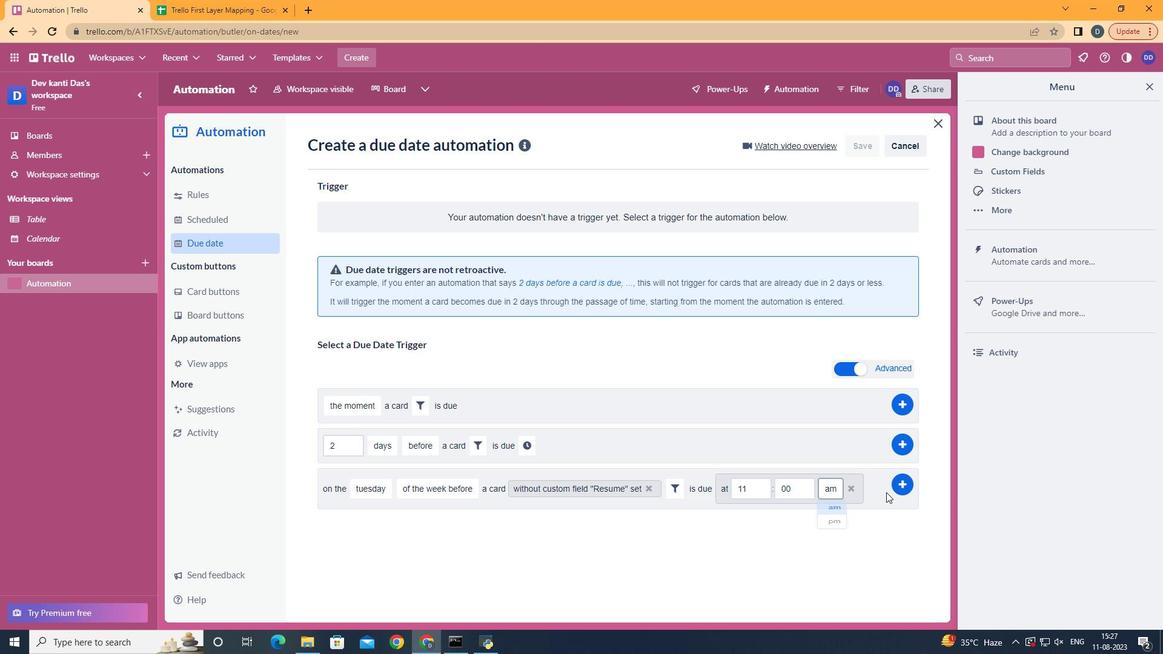 
Action: Mouse moved to (894, 489)
Screenshot: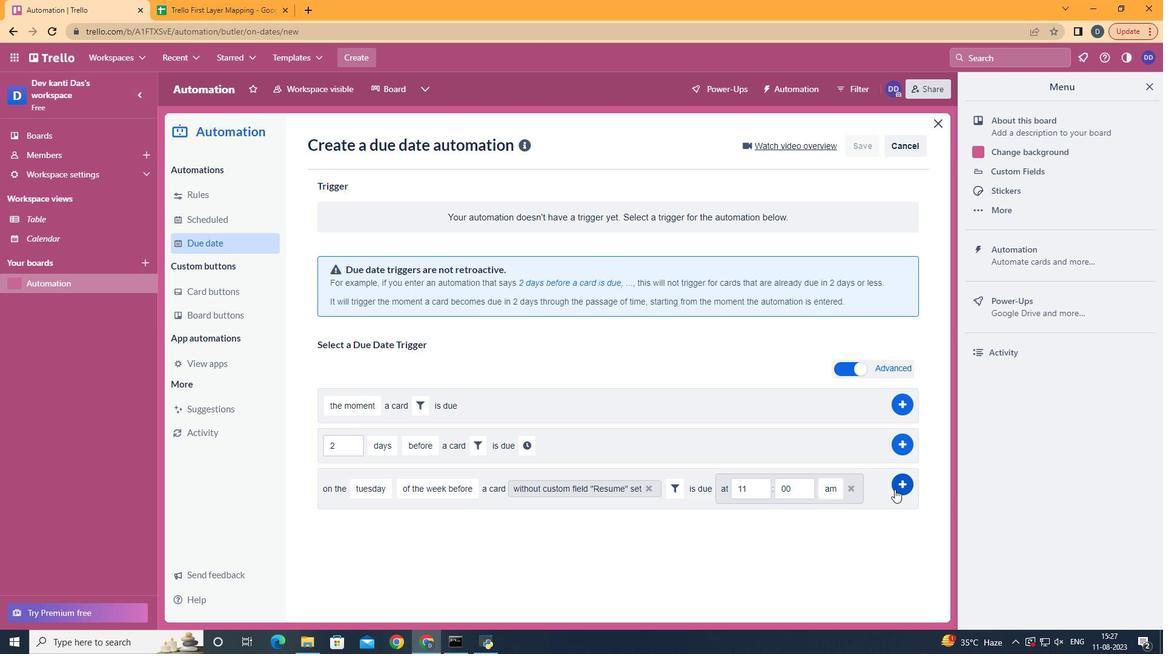 
Action: Mouse pressed left at (894, 489)
Screenshot: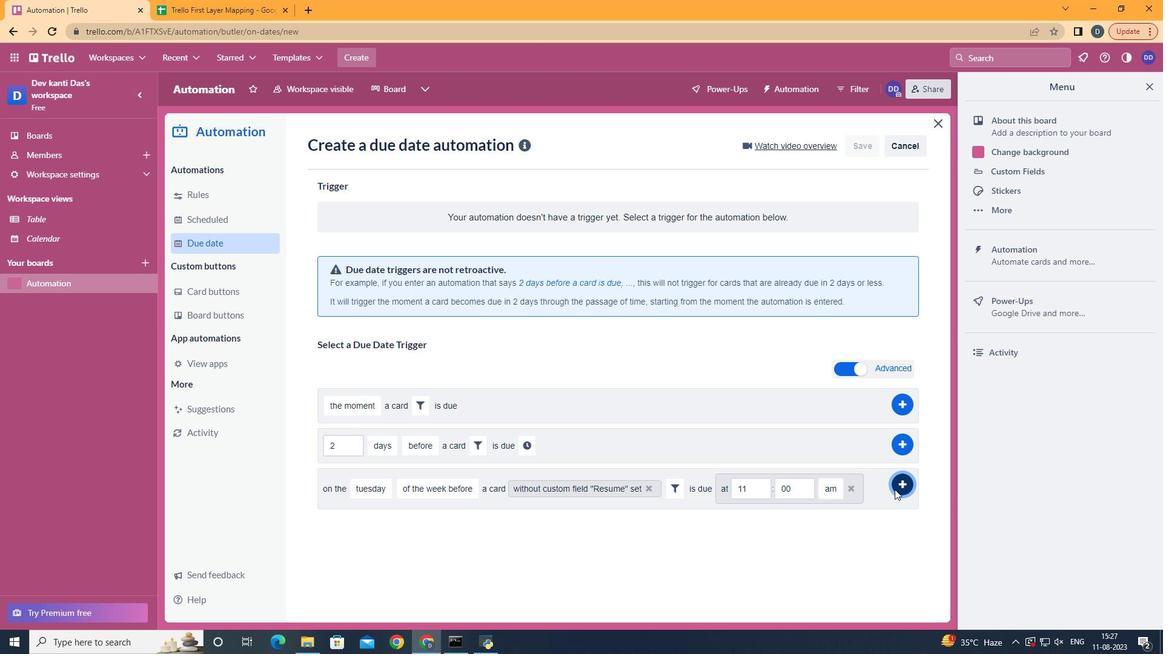 
